 Task: Look for space in Shumerlya, Russia from 10th September, 2023 to 16th September, 2023 for 4 adults in price range Rs.10000 to Rs.14000. Place can be private room with 4 bedrooms having 4 beds and 4 bathrooms. Property type can be house, flat, guest house. Amenities needed are: wifi, TV, free parkinig on premises, gym, breakfast. Booking option can be shelf check-in. Required host language is English.
Action: Mouse pressed left at (468, 116)
Screenshot: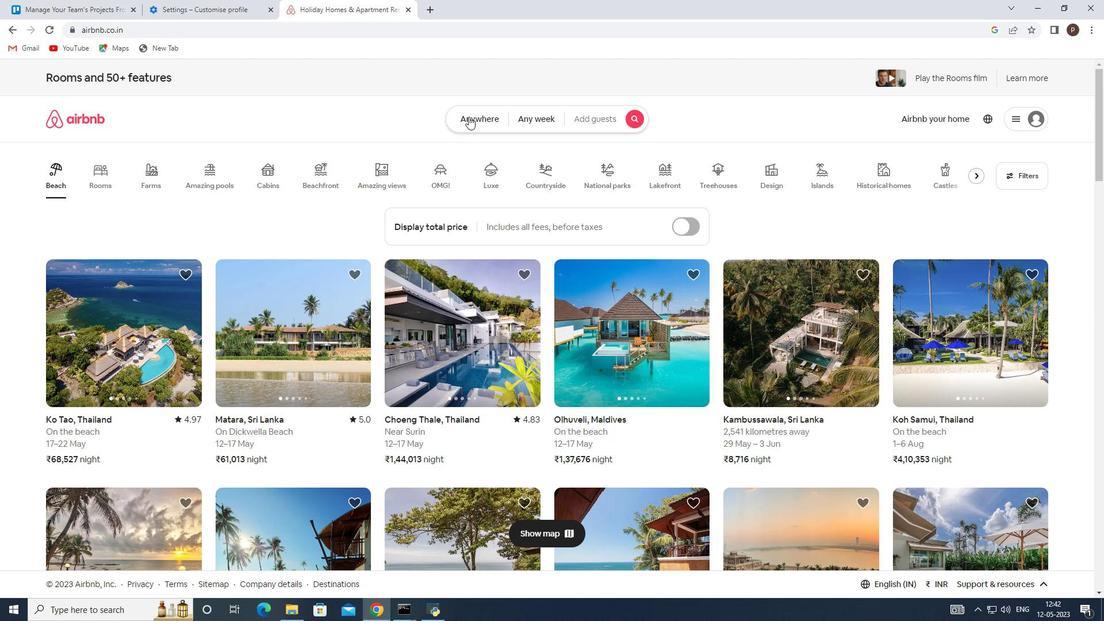 
Action: Mouse moved to (348, 163)
Screenshot: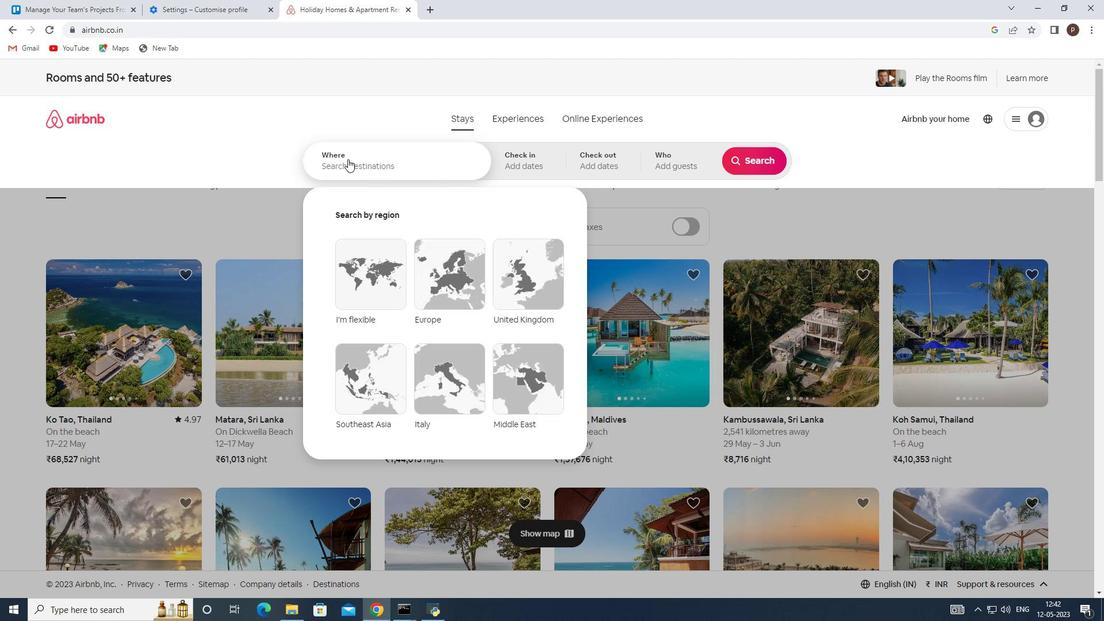 
Action: Mouse pressed left at (348, 163)
Screenshot: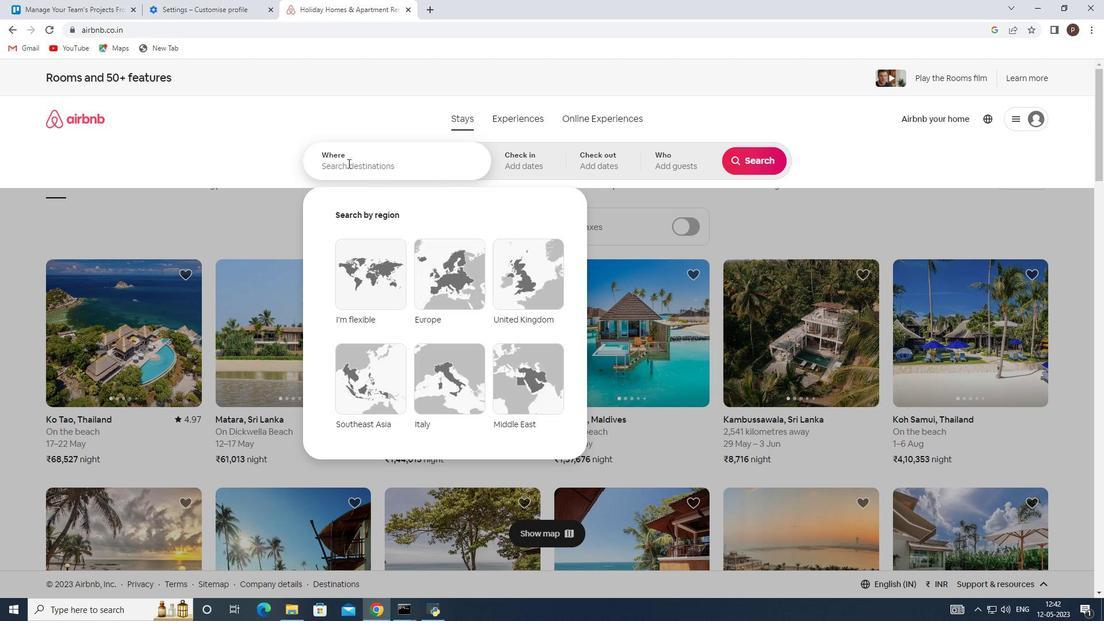 
Action: Mouse moved to (348, 163)
Screenshot: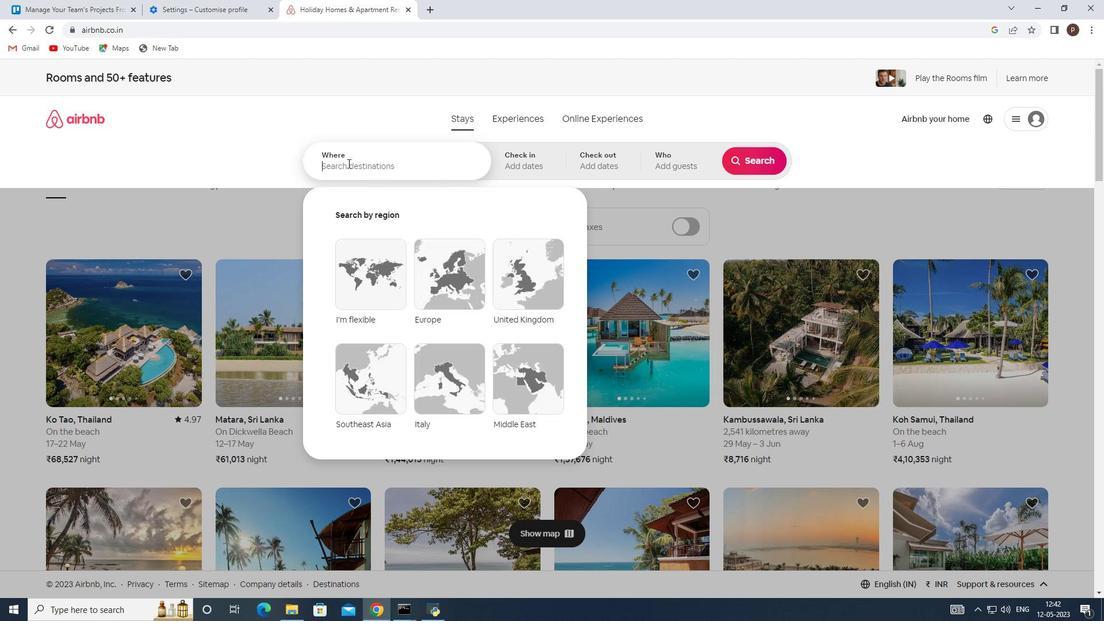 
Action: Key pressed <Key.caps_lock>S<Key.caps_lock>humerlya,<Key.space><Key.caps_lock>R<Key.caps_lock>ussia<Key.enter>
Screenshot: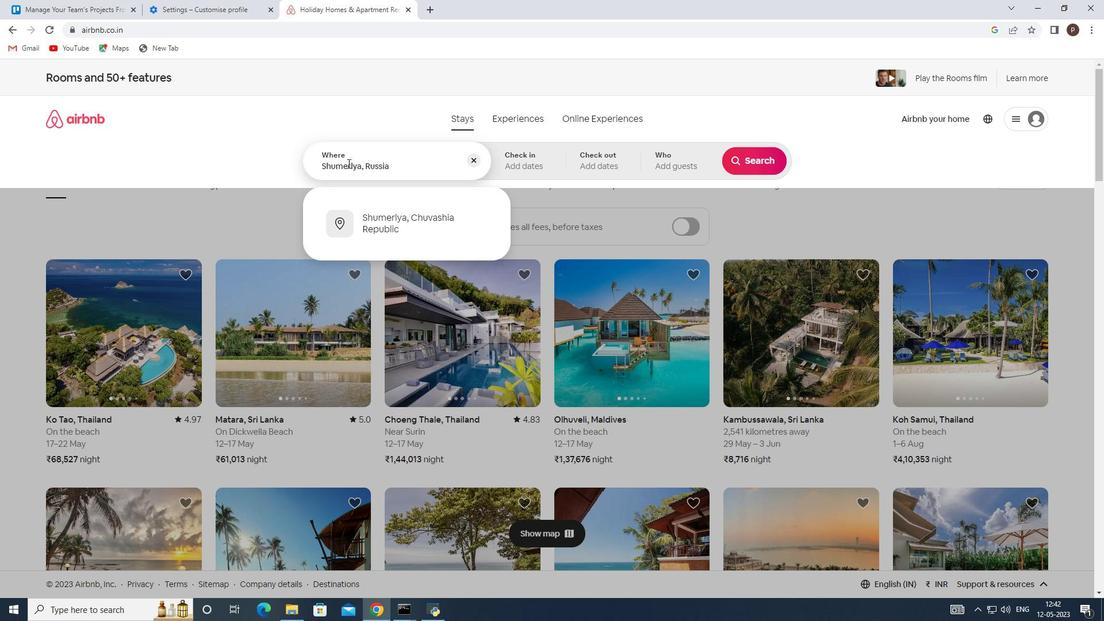 
Action: Mouse moved to (751, 256)
Screenshot: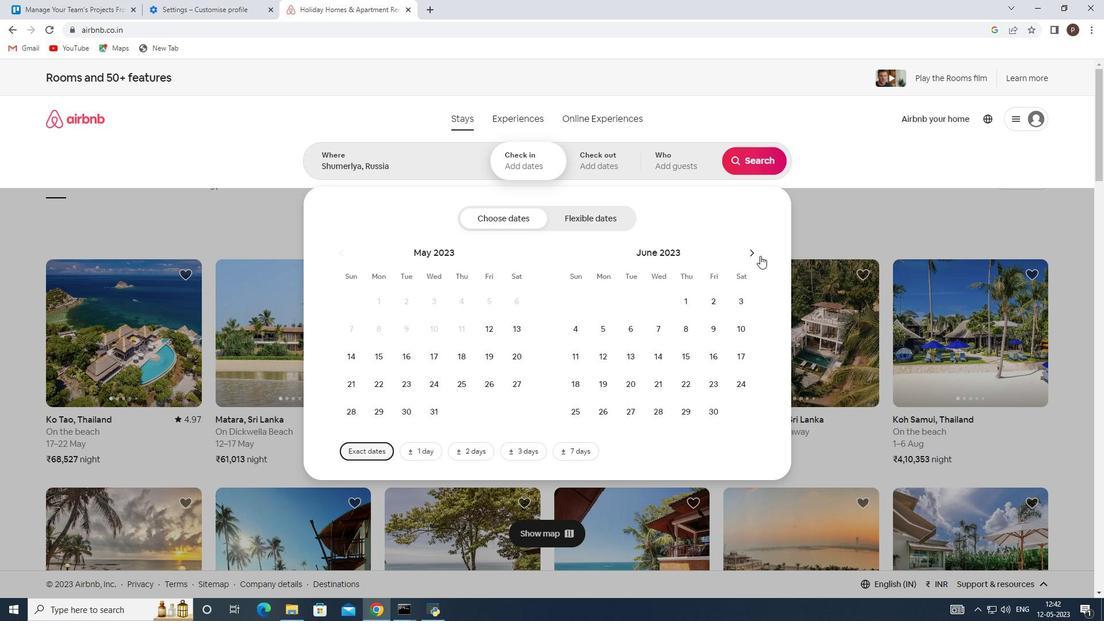 
Action: Mouse pressed left at (751, 256)
Screenshot: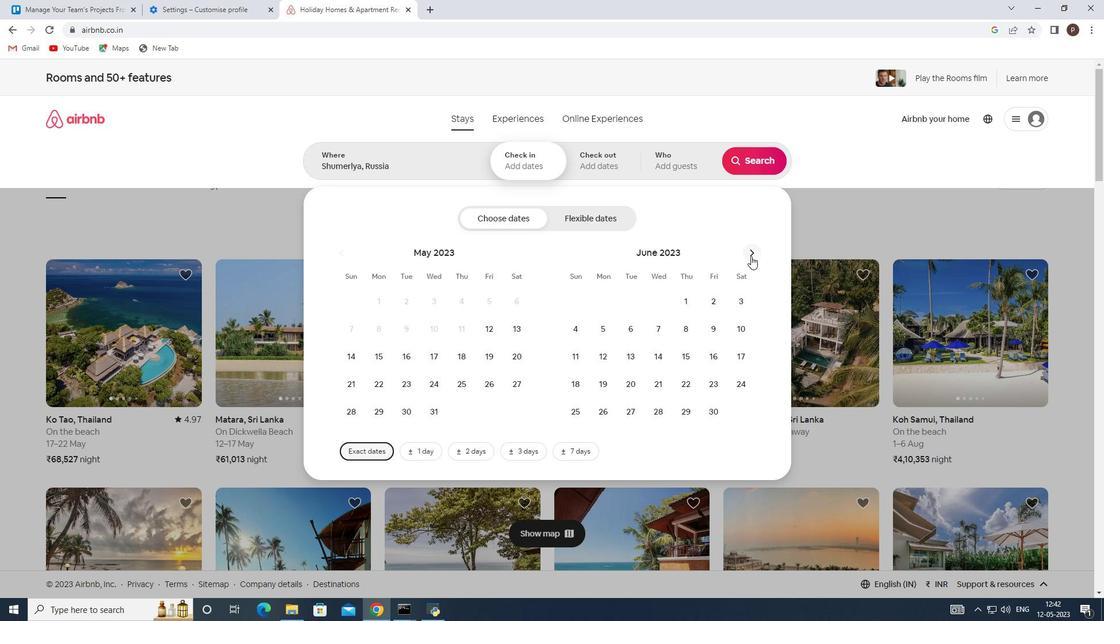 
Action: Mouse pressed left at (751, 256)
Screenshot: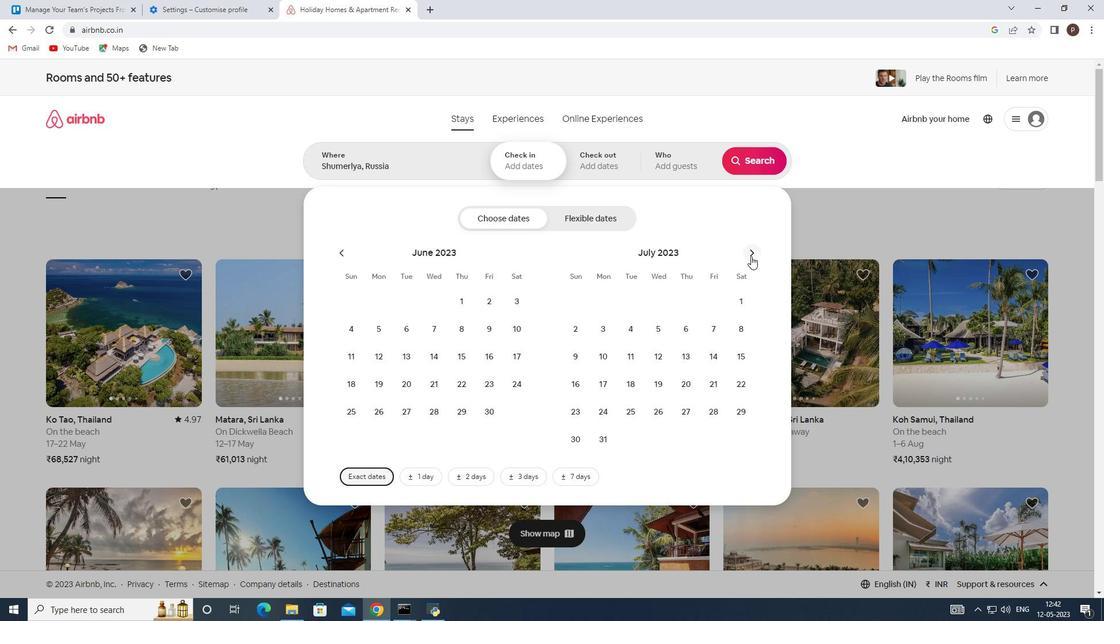 
Action: Mouse pressed left at (751, 256)
Screenshot: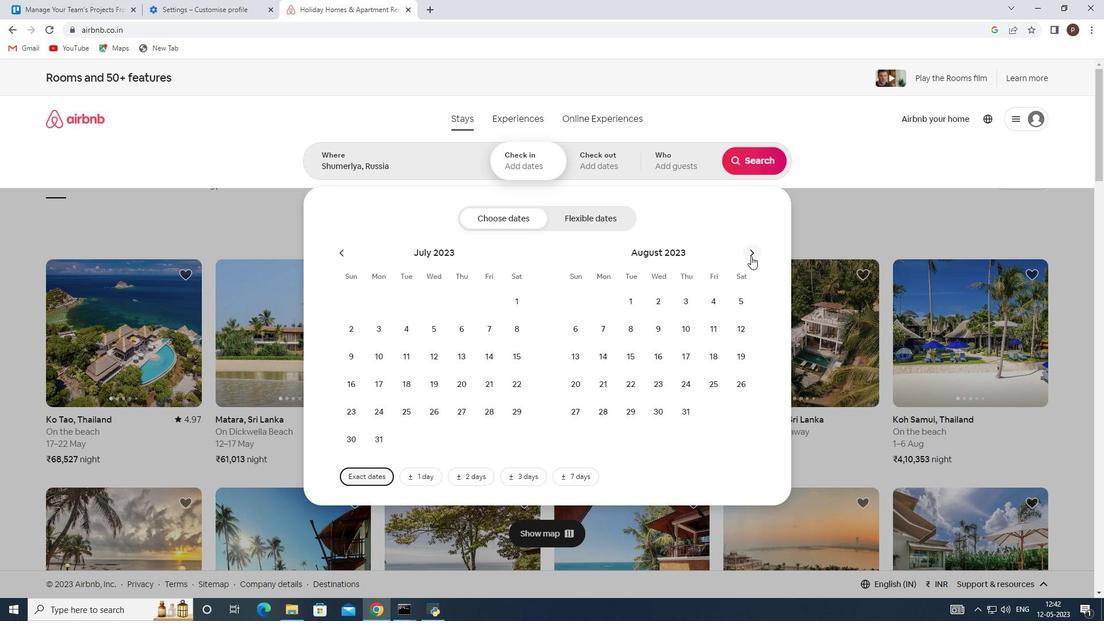 
Action: Mouse moved to (576, 354)
Screenshot: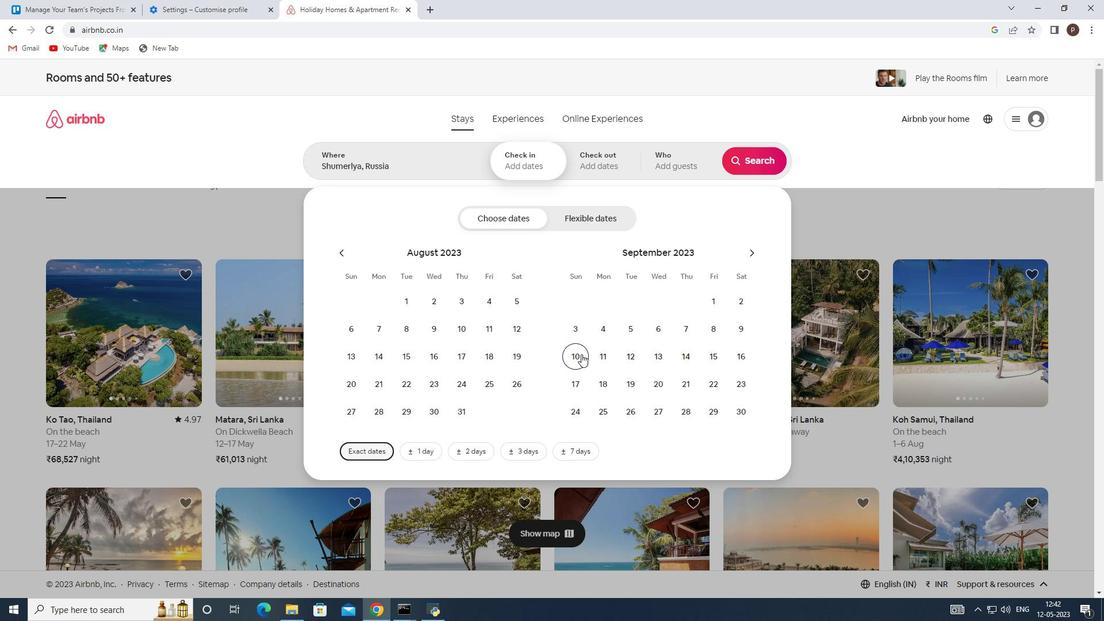 
Action: Mouse pressed left at (576, 354)
Screenshot: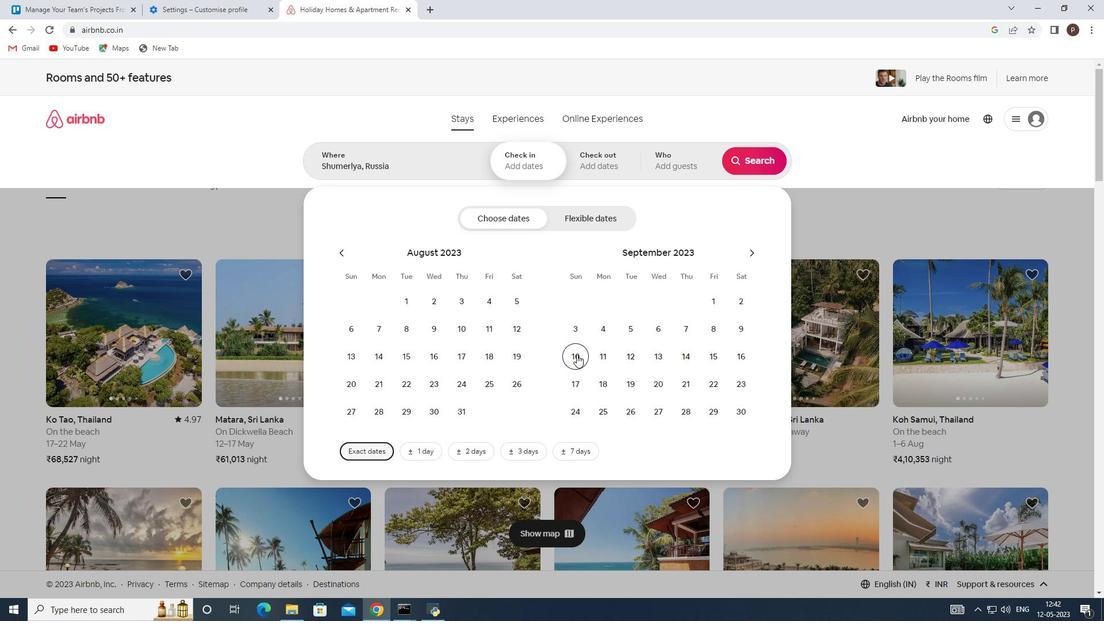 
Action: Mouse moved to (744, 355)
Screenshot: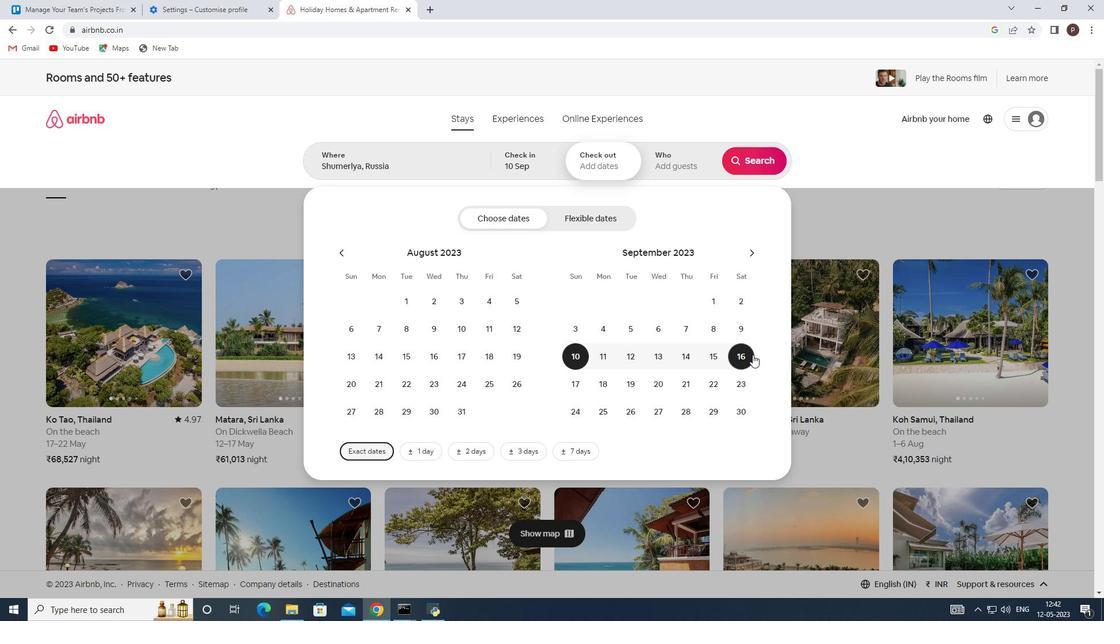 
Action: Mouse pressed left at (744, 355)
Screenshot: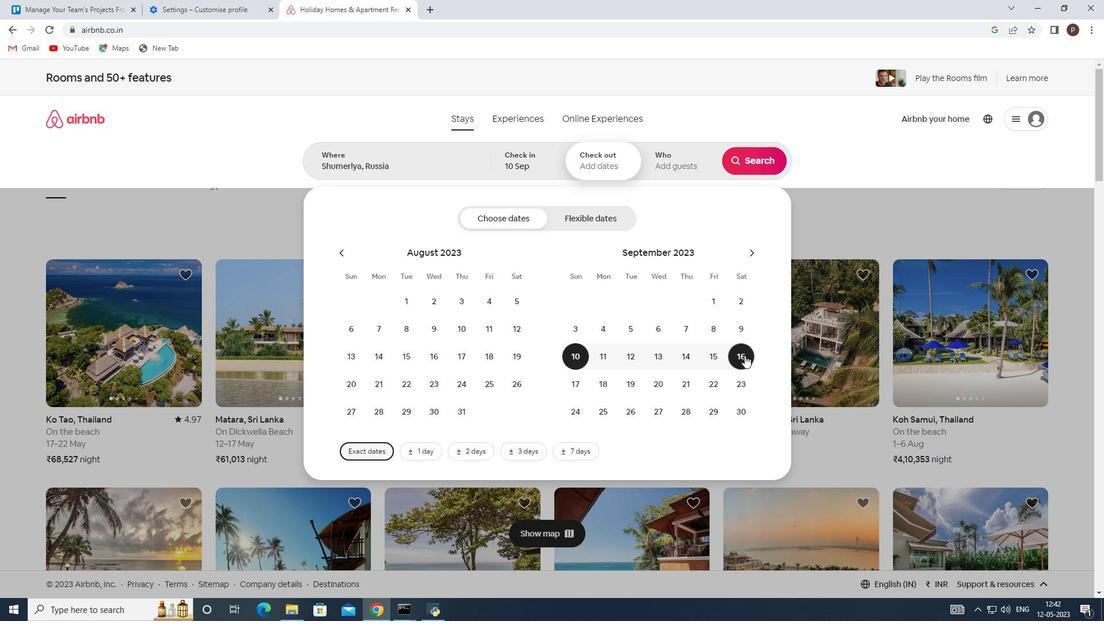 
Action: Mouse moved to (681, 157)
Screenshot: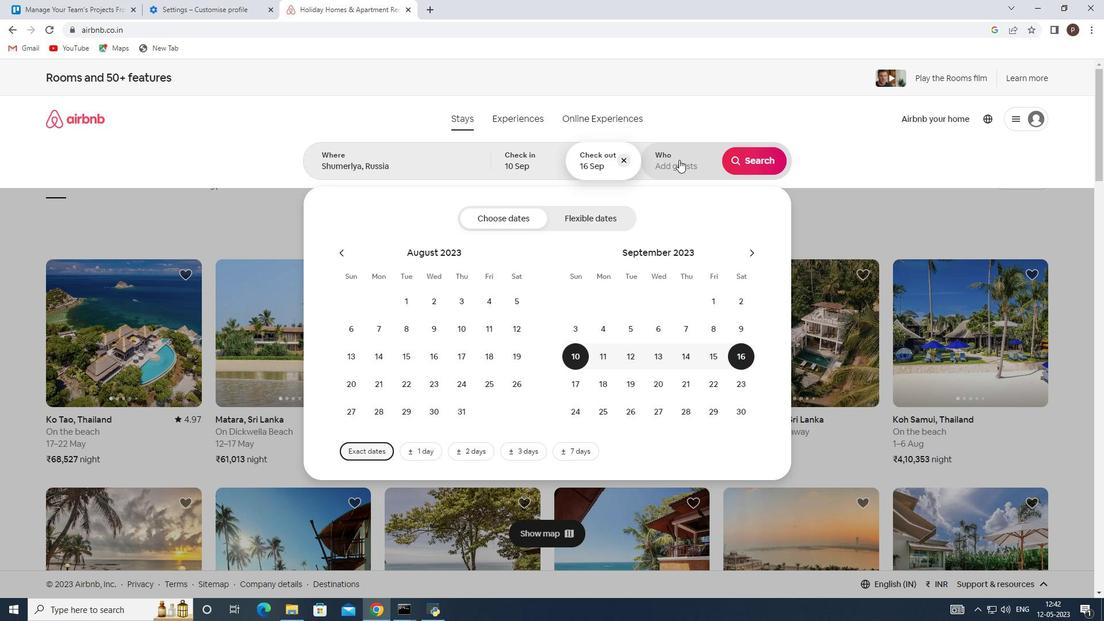 
Action: Mouse pressed left at (681, 157)
Screenshot: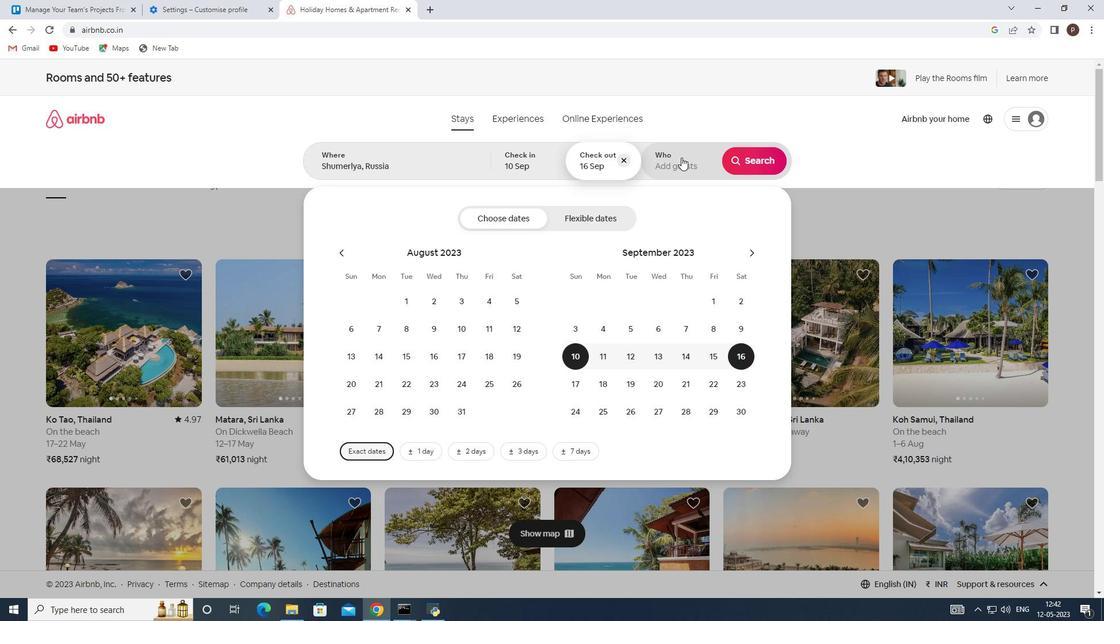 
Action: Mouse moved to (757, 219)
Screenshot: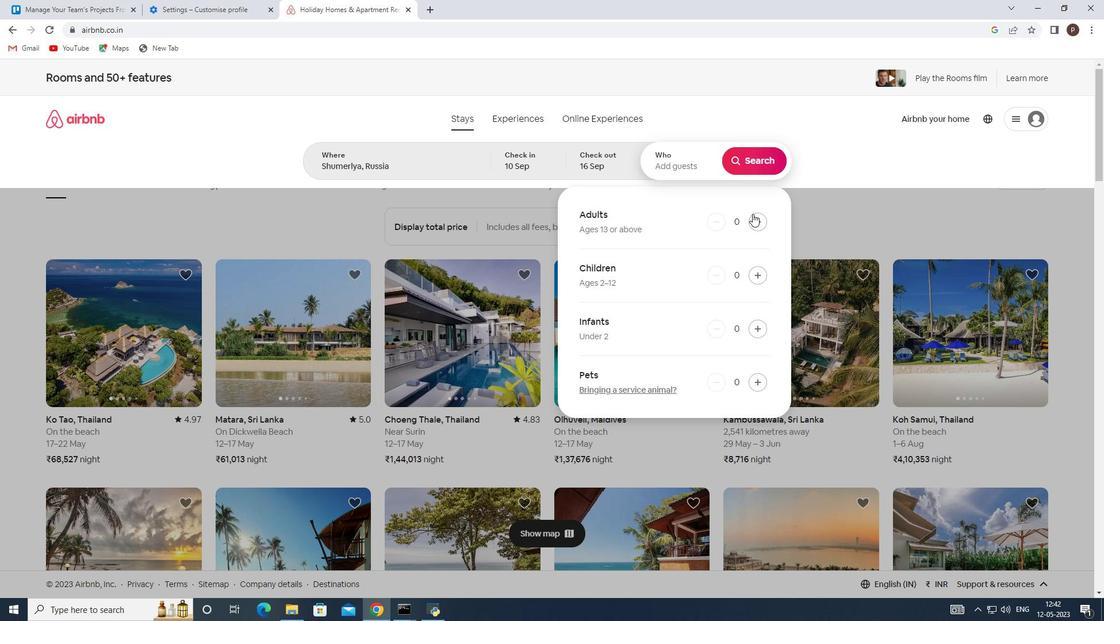 
Action: Mouse pressed left at (757, 219)
Screenshot: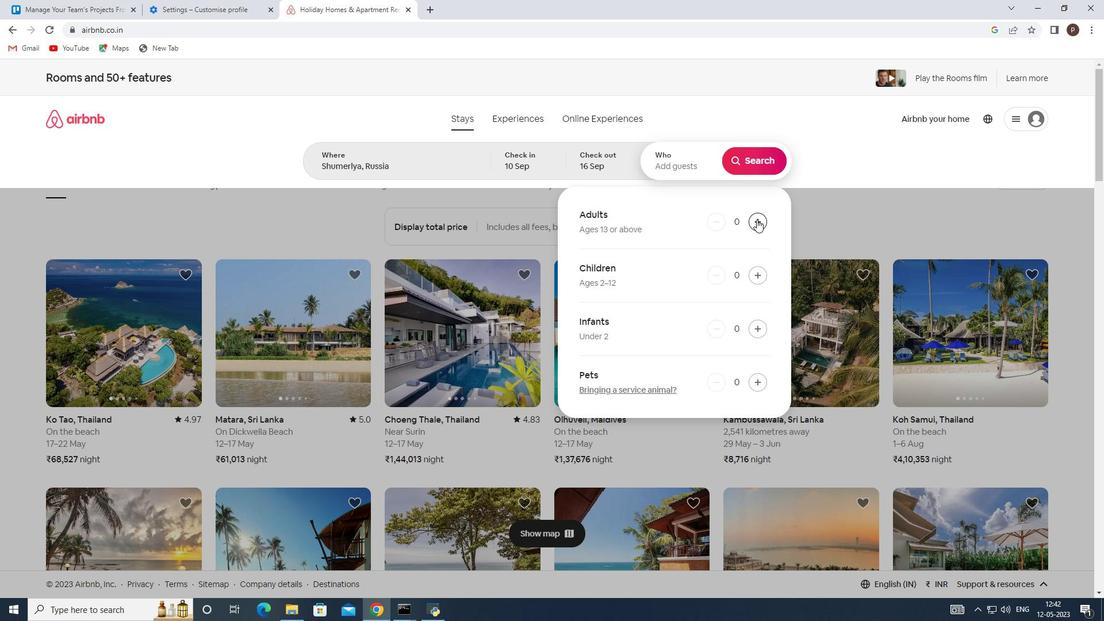 
Action: Mouse pressed left at (757, 219)
Screenshot: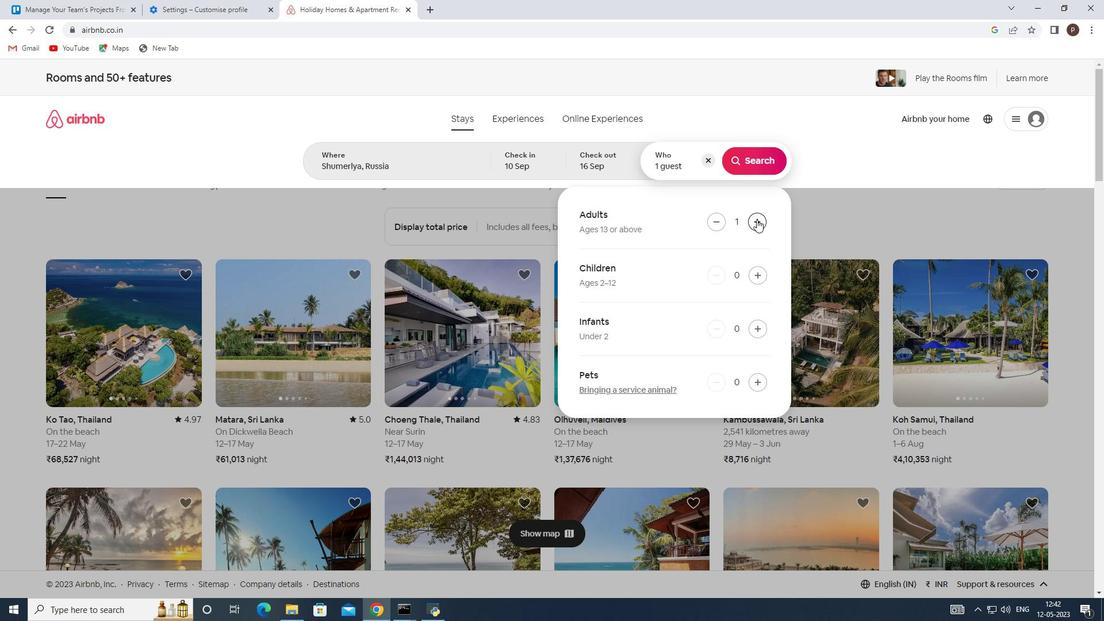 
Action: Mouse pressed left at (757, 219)
Screenshot: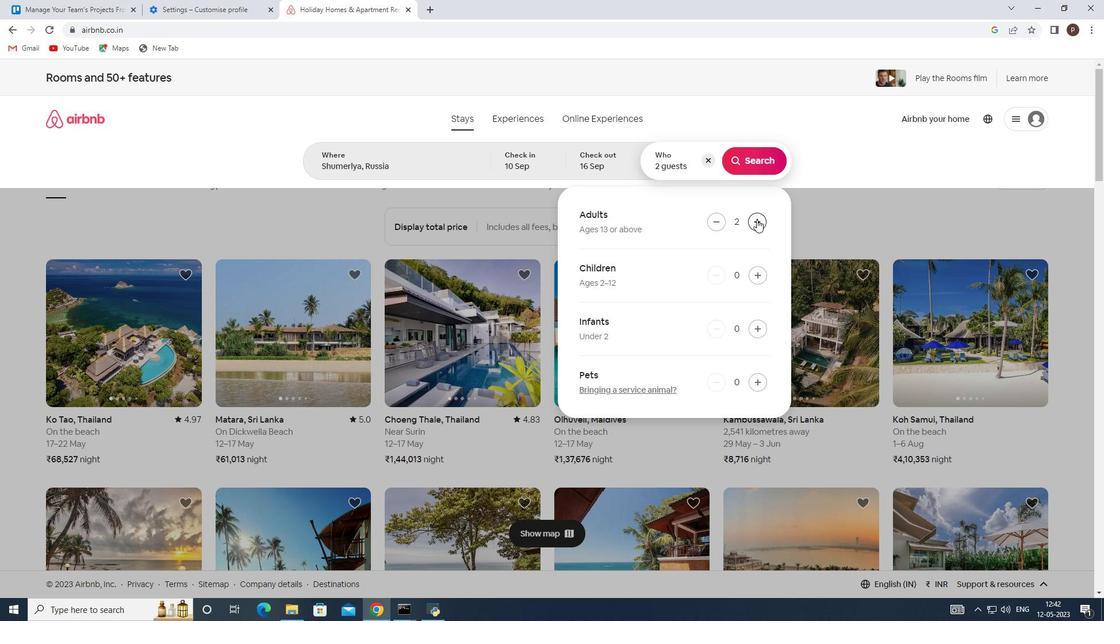 
Action: Mouse pressed left at (757, 219)
Screenshot: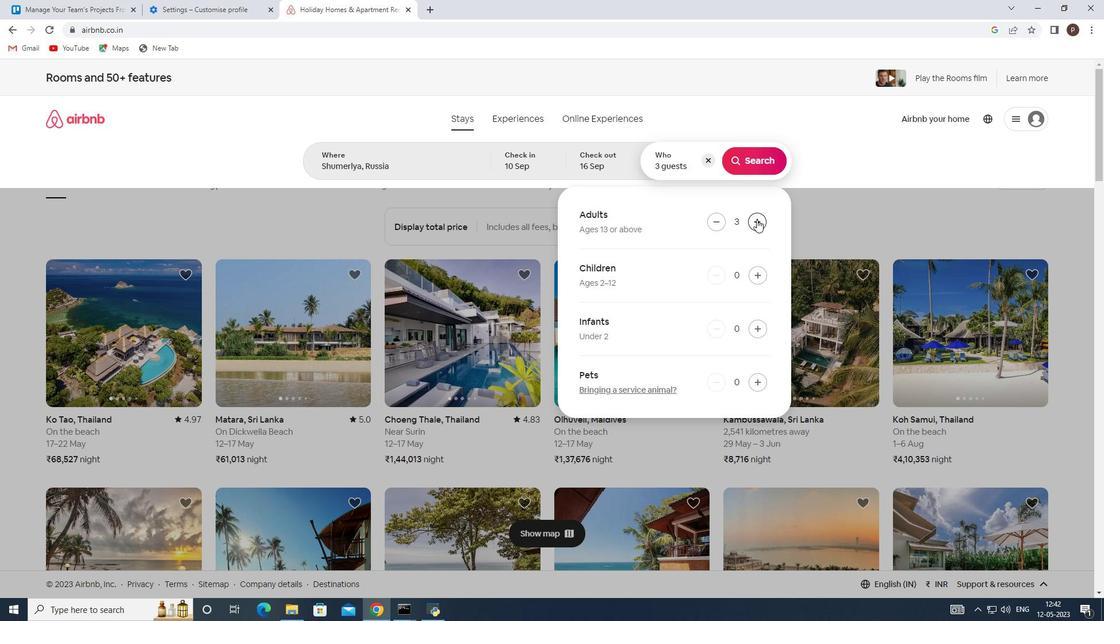 
Action: Mouse moved to (745, 162)
Screenshot: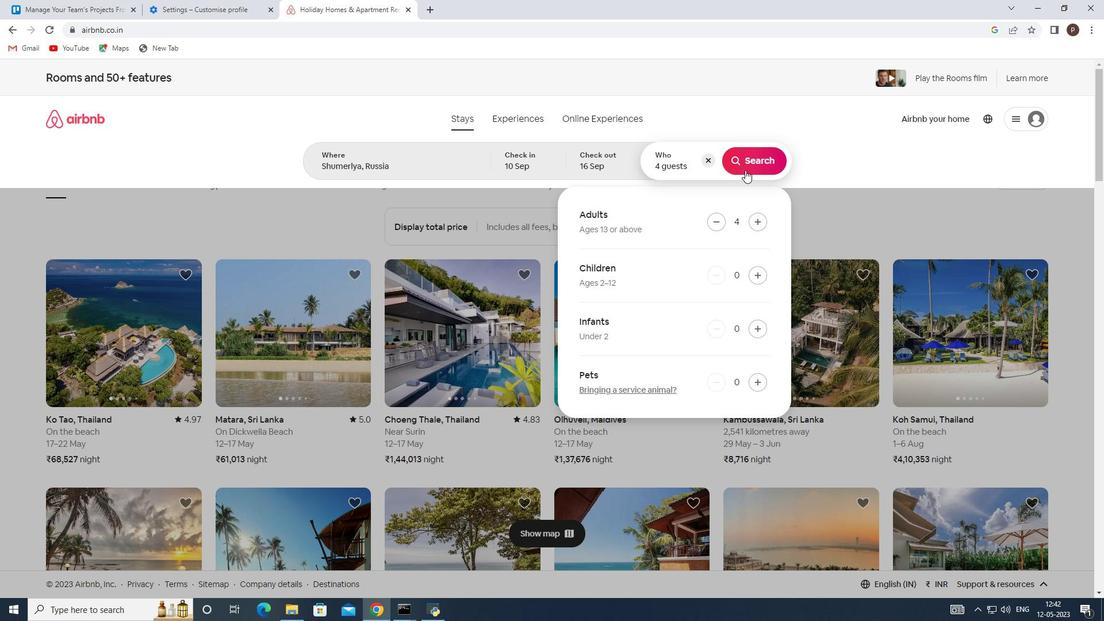 
Action: Mouse pressed left at (745, 162)
Screenshot: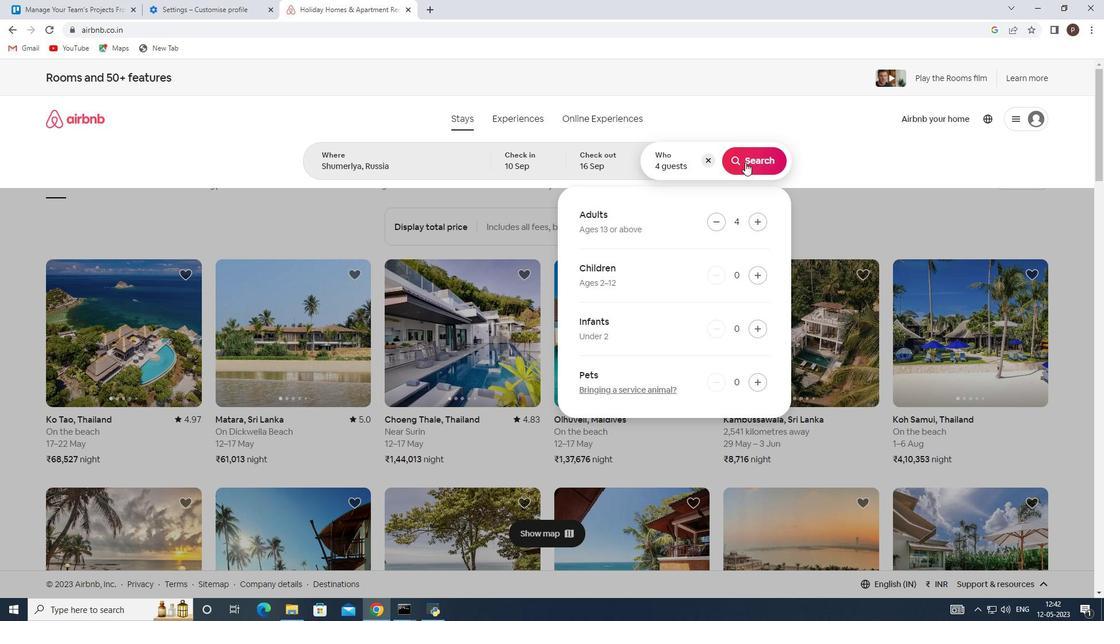 
Action: Mouse moved to (1038, 128)
Screenshot: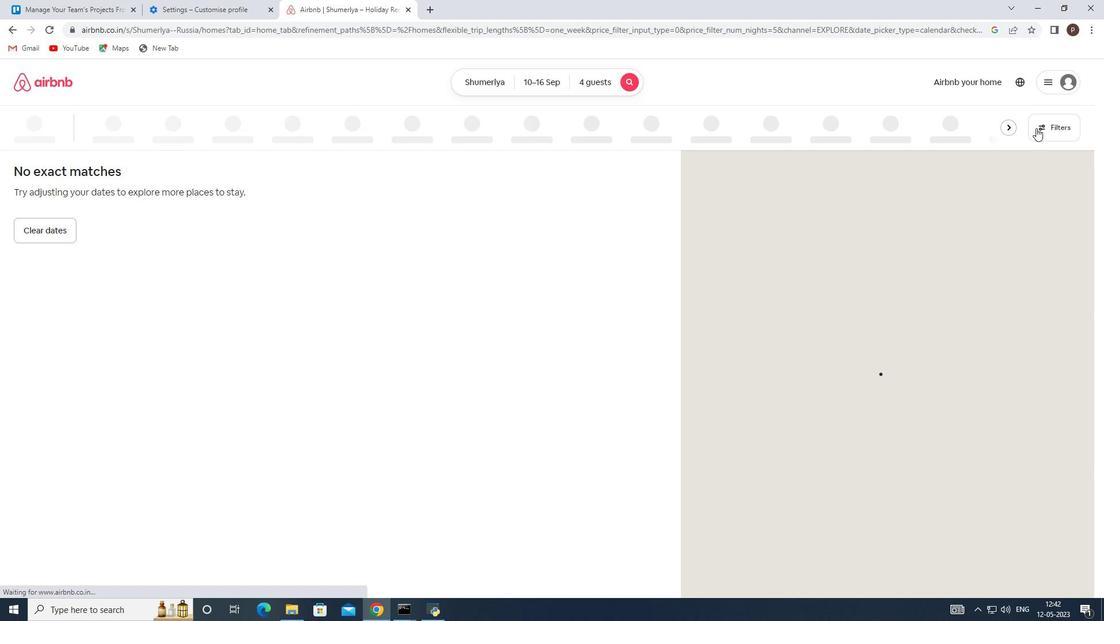 
Action: Mouse pressed left at (1038, 128)
Screenshot: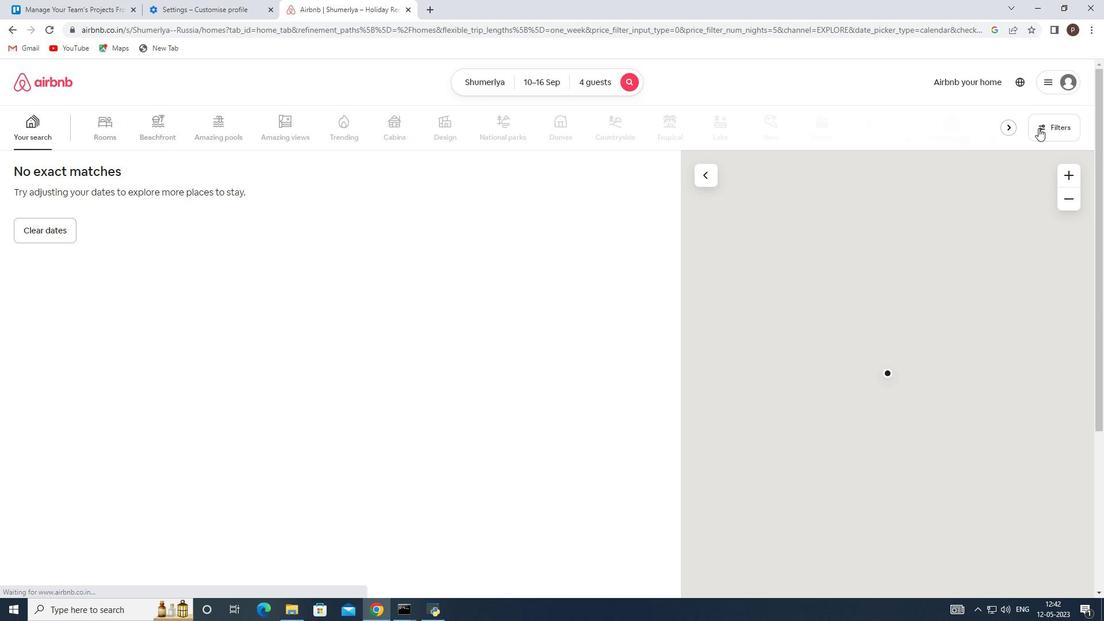 
Action: Mouse moved to (382, 410)
Screenshot: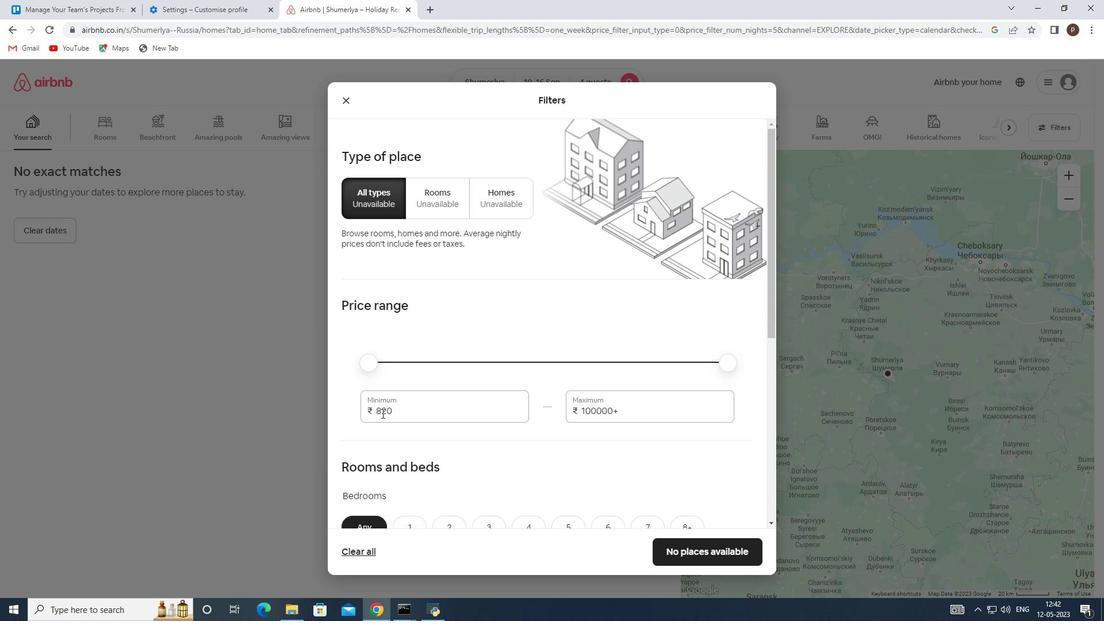 
Action: Mouse pressed left at (382, 410)
Screenshot: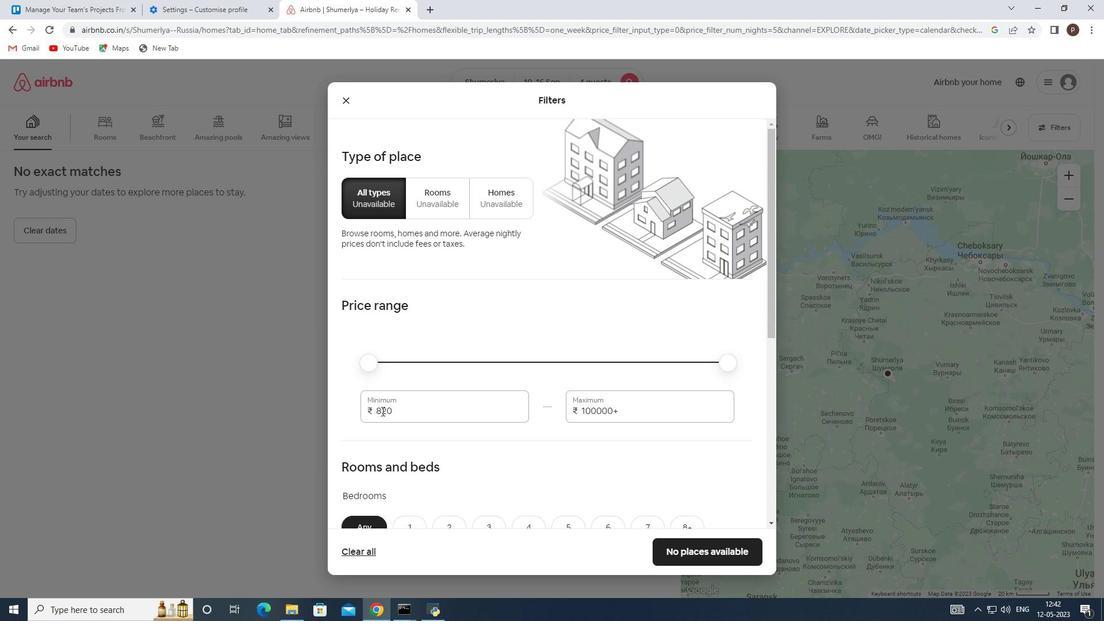 
Action: Mouse pressed left at (382, 410)
Screenshot: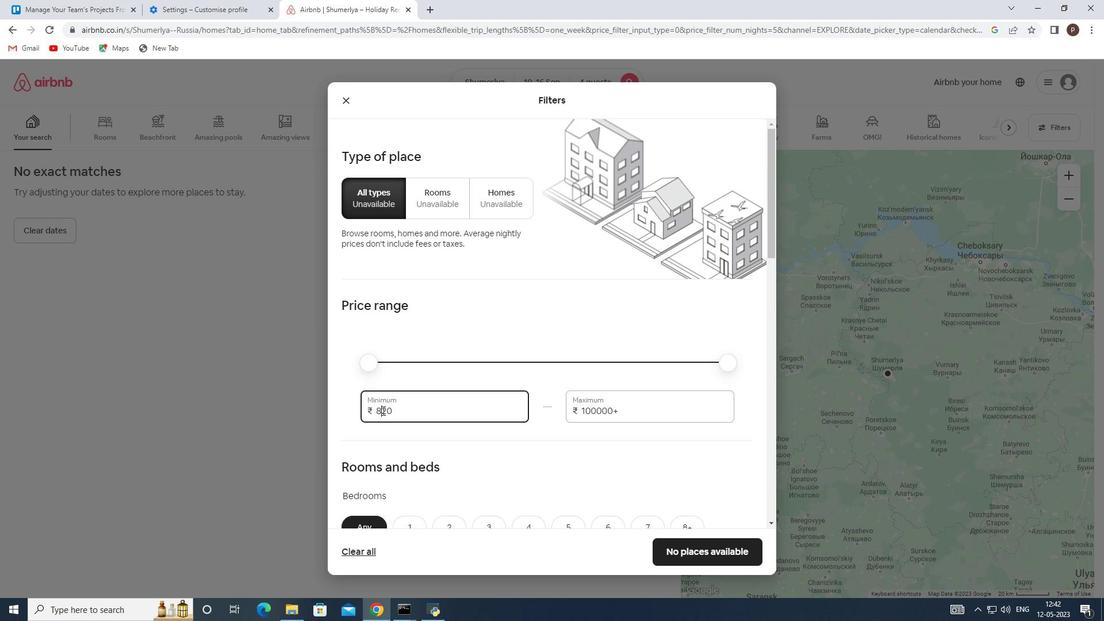 
Action: Key pressed 10000<Key.tab>14000
Screenshot: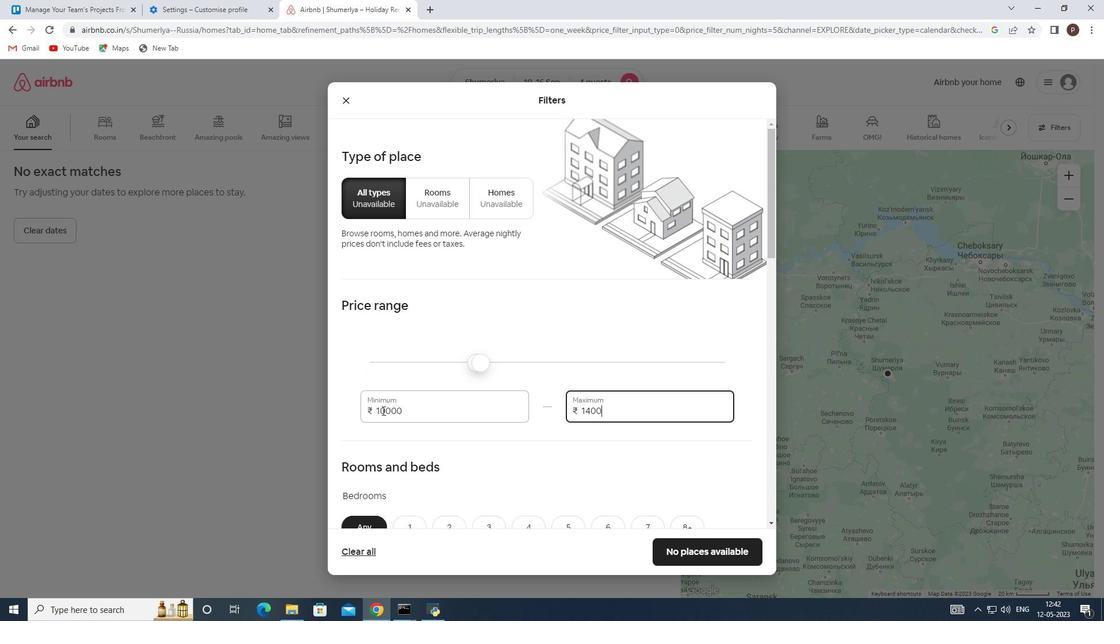 
Action: Mouse moved to (392, 429)
Screenshot: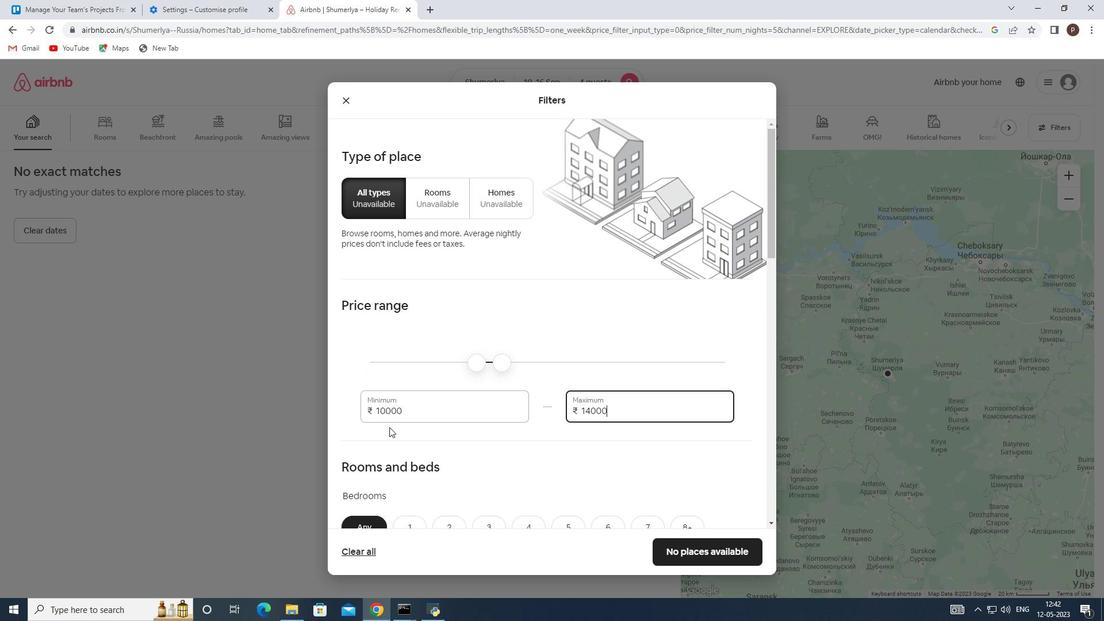 
Action: Mouse scrolled (392, 429) with delta (0, 0)
Screenshot: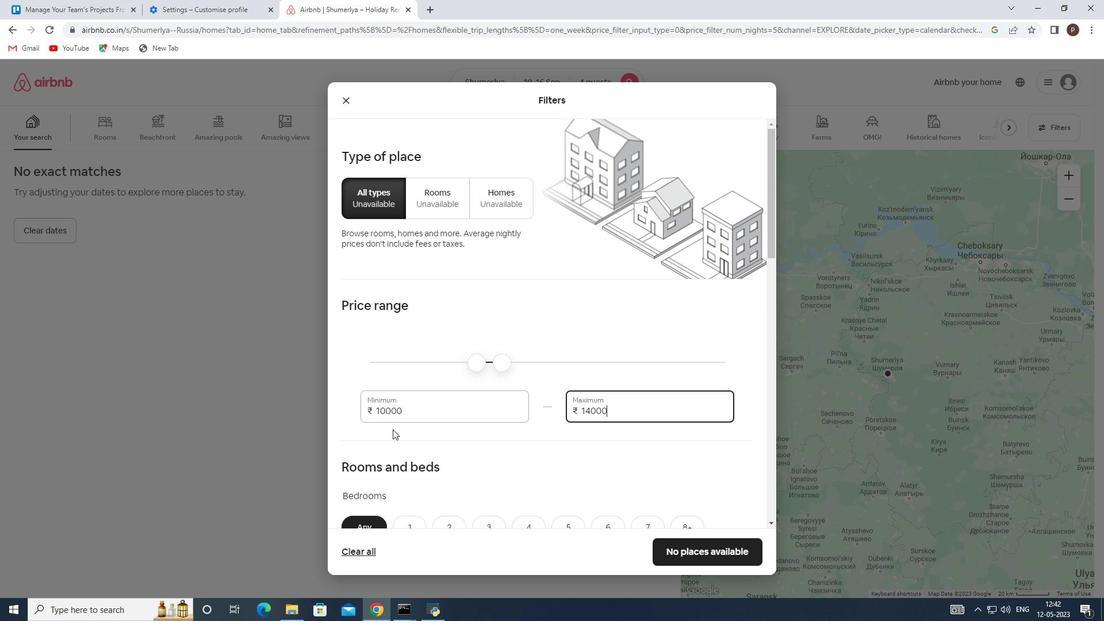 
Action: Mouse moved to (393, 429)
Screenshot: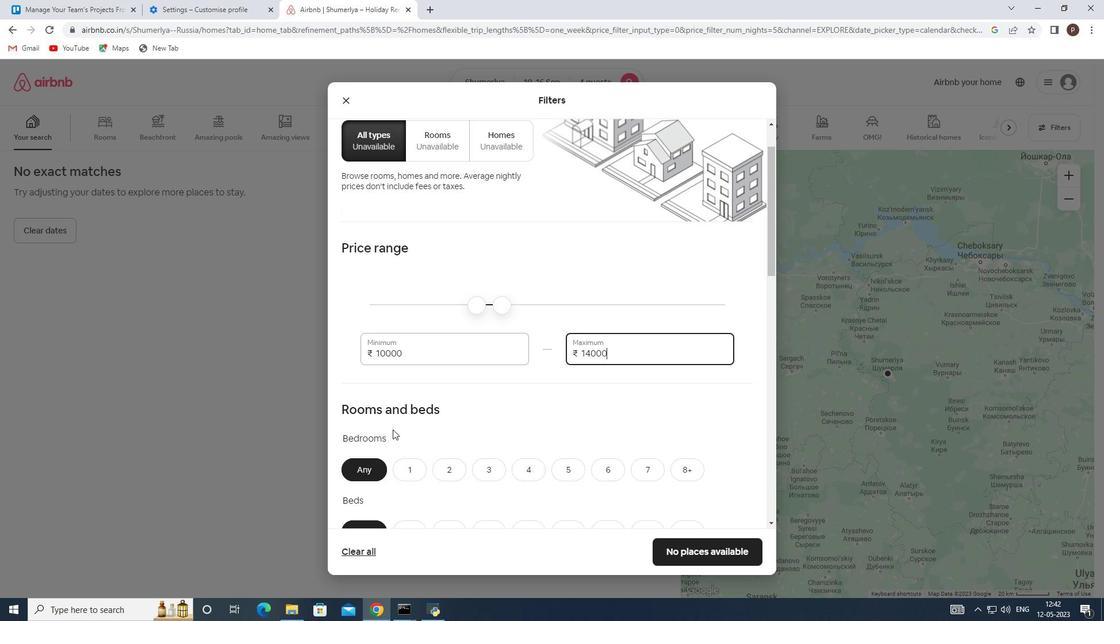 
Action: Mouse scrolled (393, 429) with delta (0, 0)
Screenshot: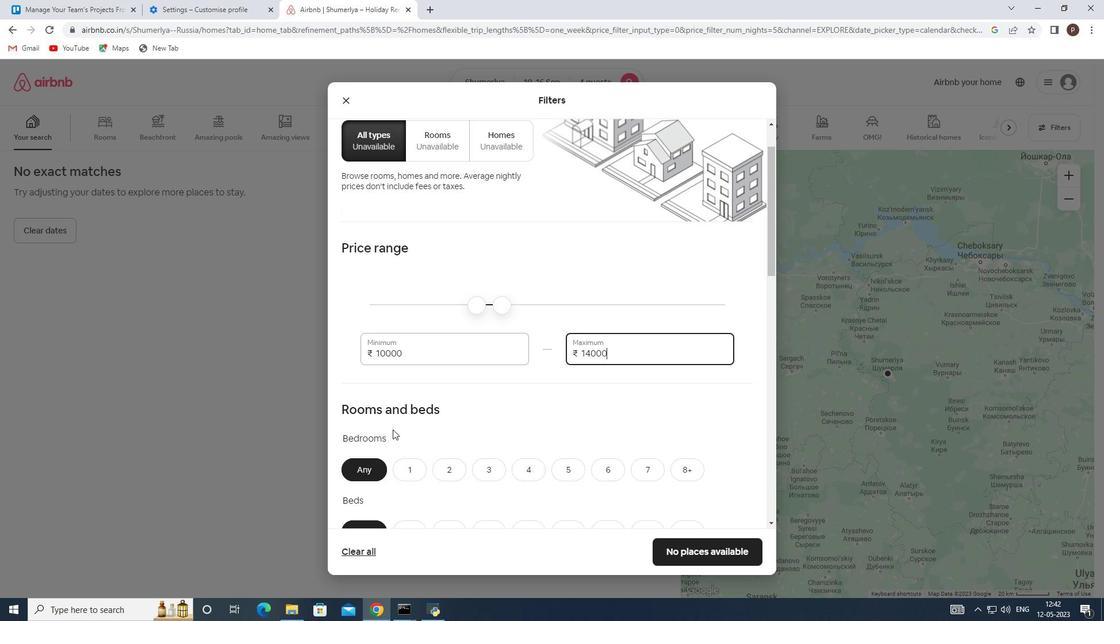 
Action: Mouse moved to (394, 429)
Screenshot: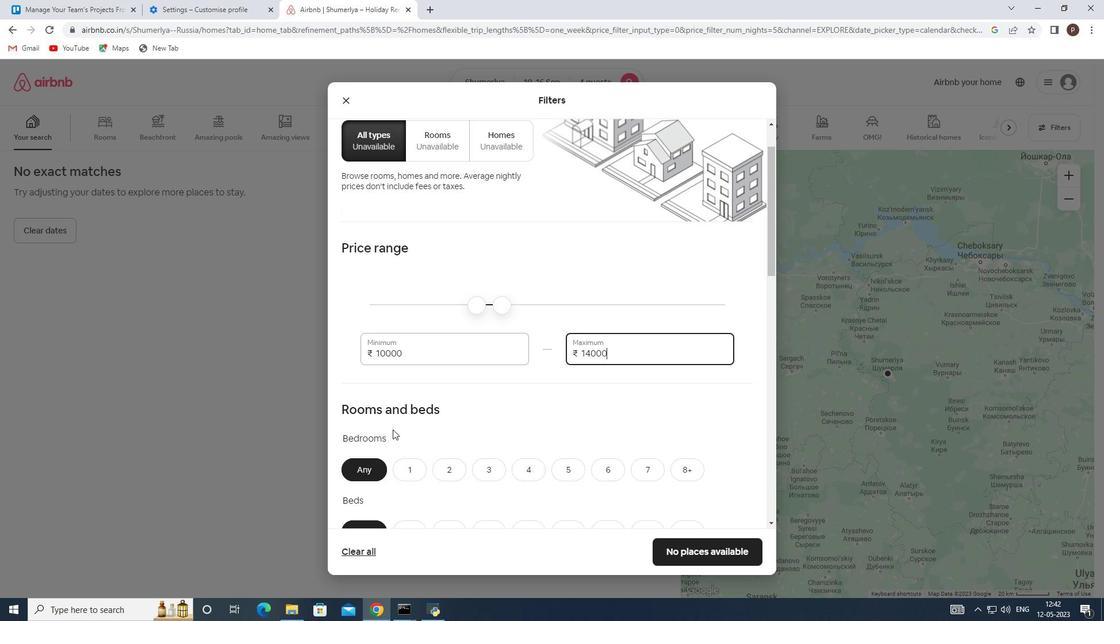 
Action: Mouse scrolled (394, 429) with delta (0, 0)
Screenshot: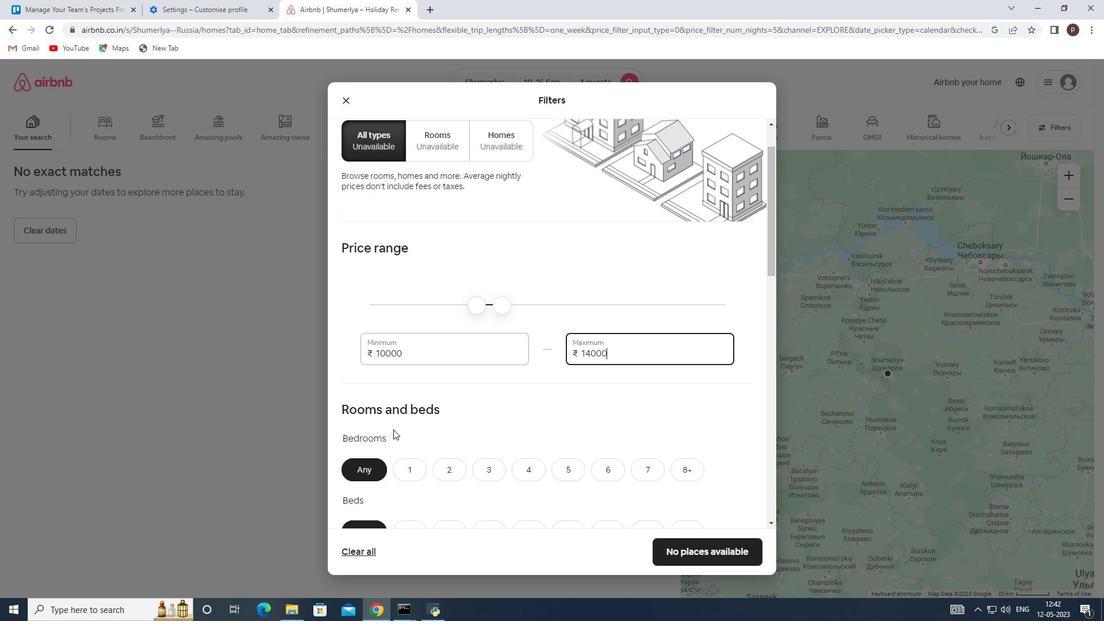 
Action: Mouse moved to (529, 350)
Screenshot: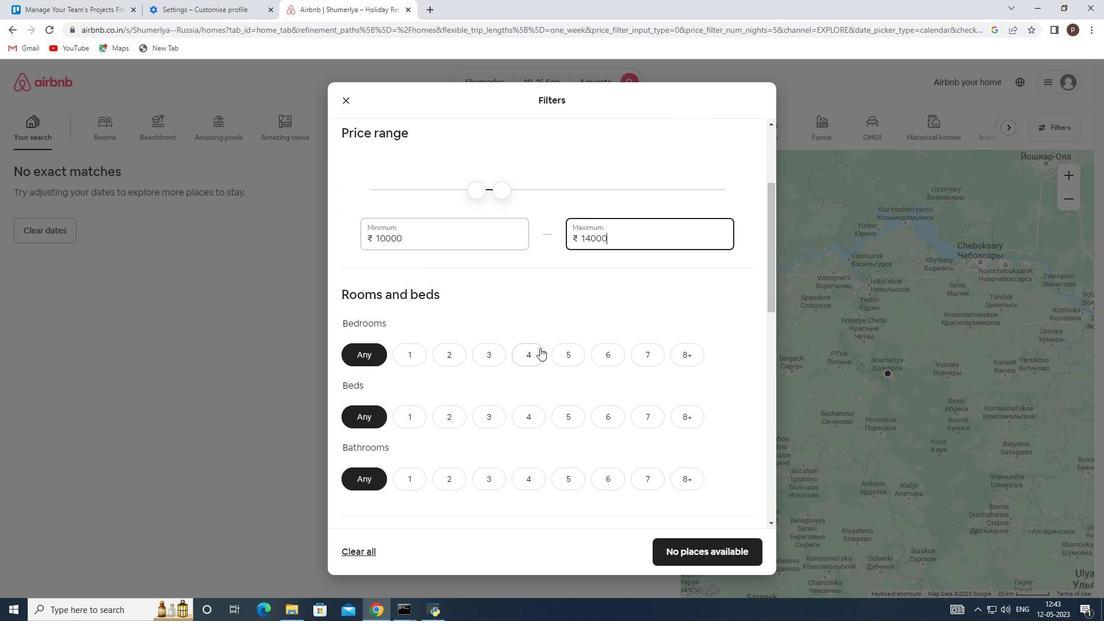 
Action: Mouse pressed left at (529, 350)
Screenshot: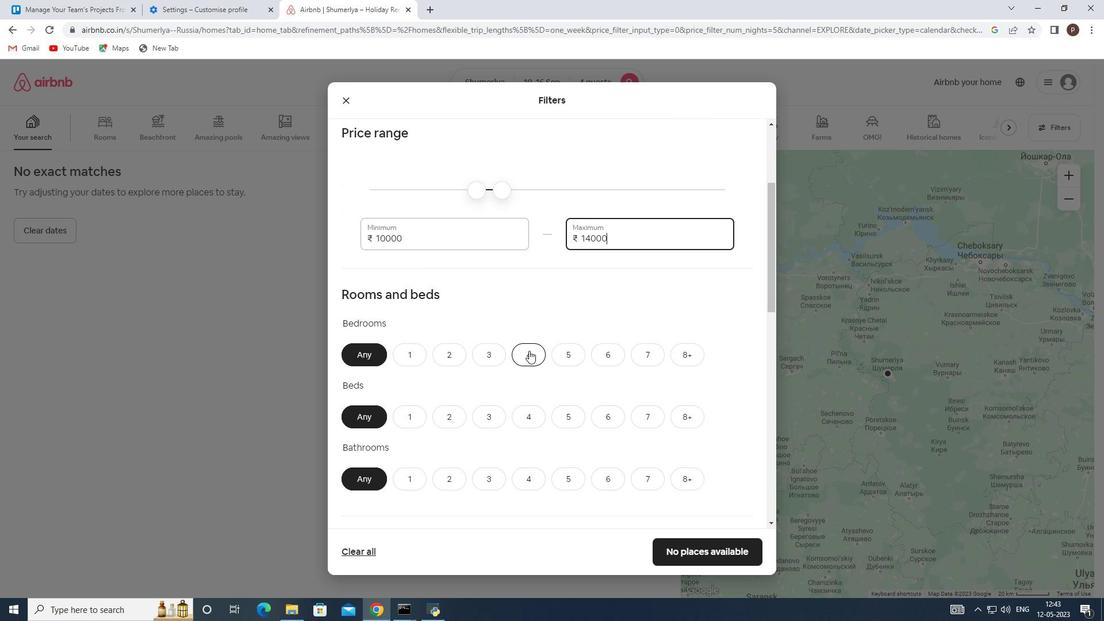 
Action: Mouse moved to (526, 411)
Screenshot: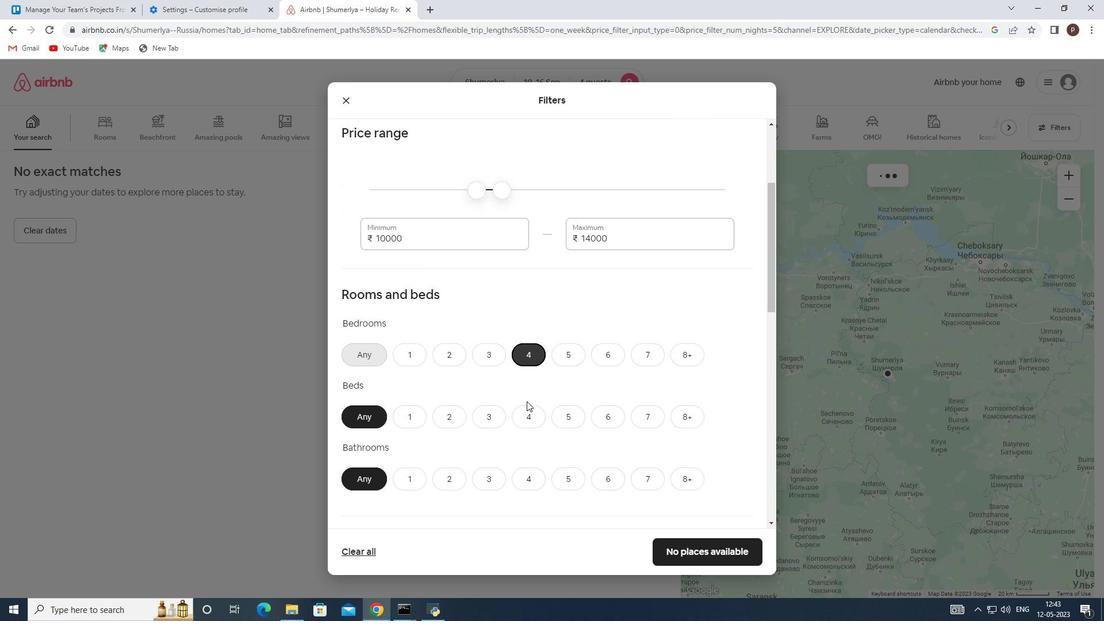 
Action: Mouse pressed left at (526, 411)
Screenshot: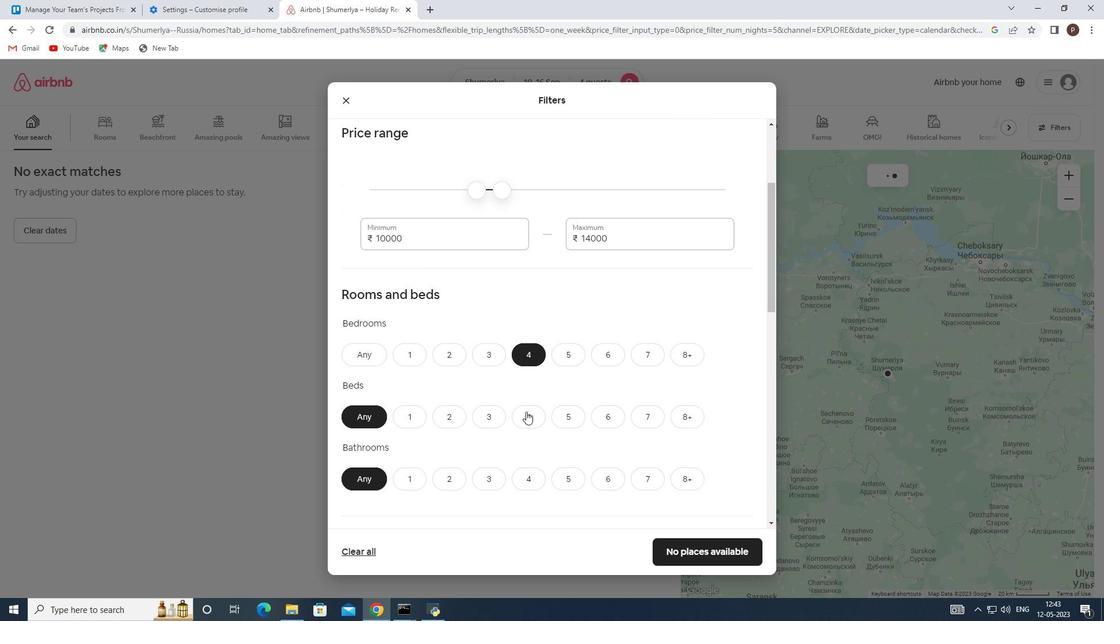 
Action: Mouse moved to (527, 475)
Screenshot: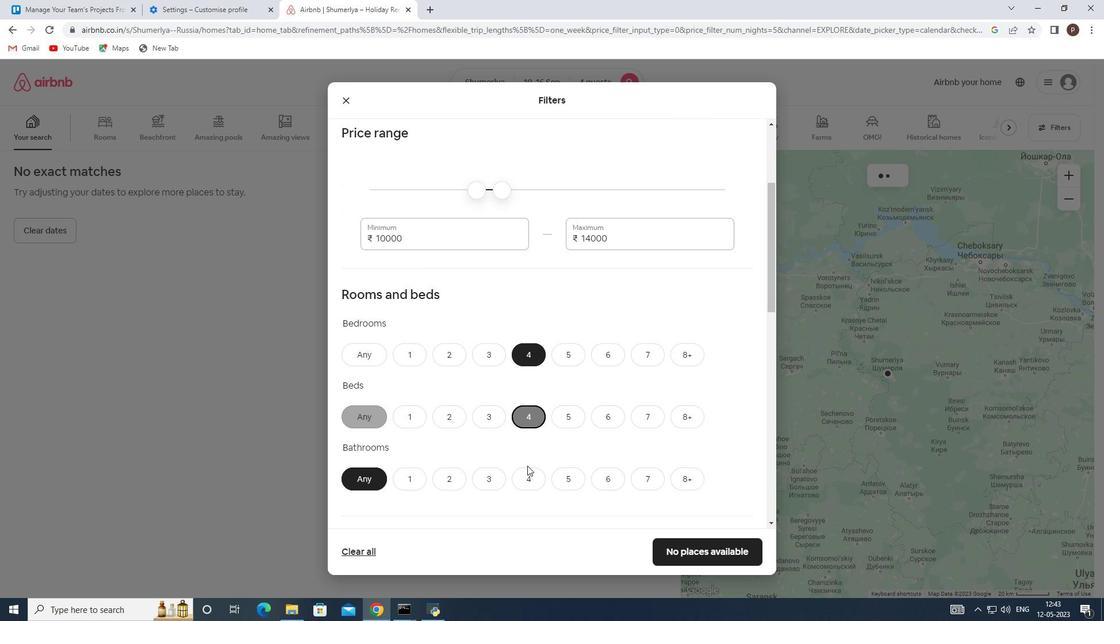 
Action: Mouse pressed left at (527, 475)
Screenshot: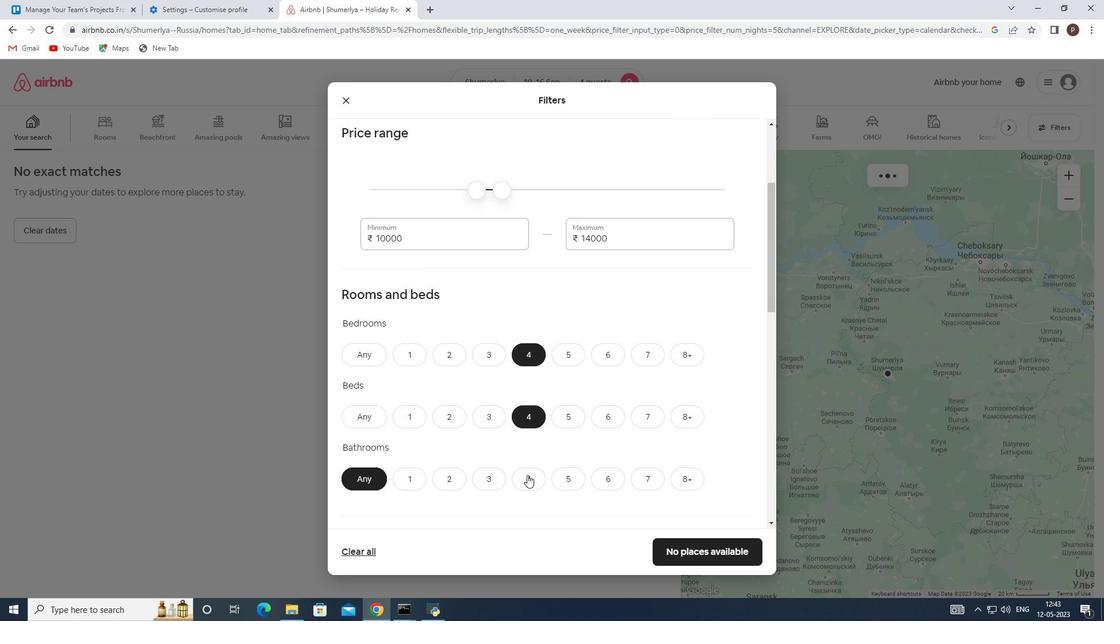 
Action: Mouse moved to (526, 461)
Screenshot: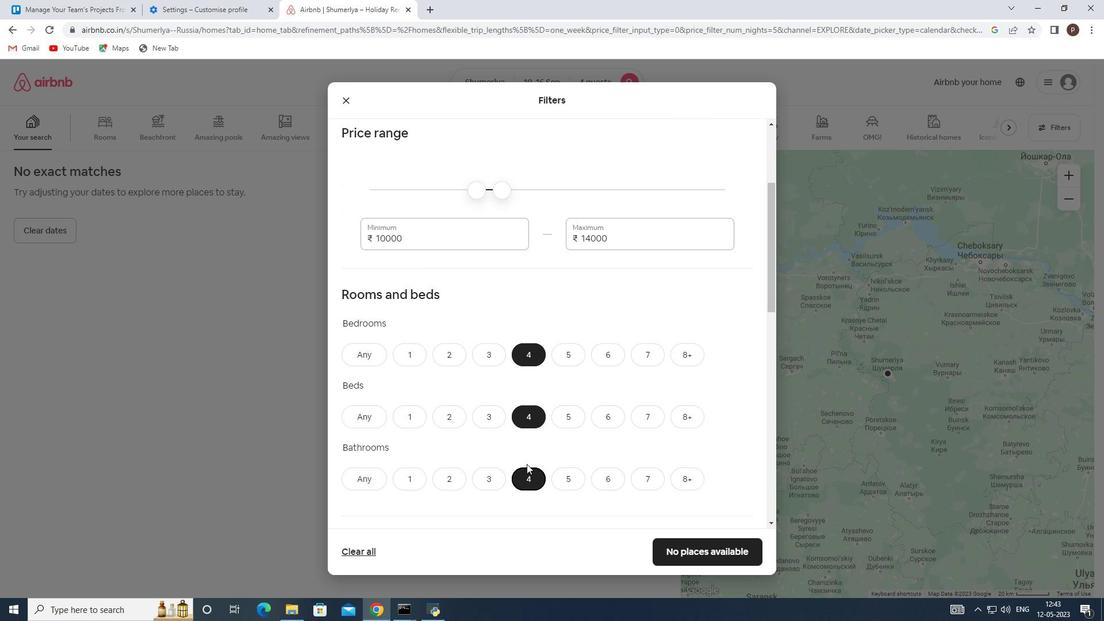 
Action: Mouse scrolled (526, 460) with delta (0, 0)
Screenshot: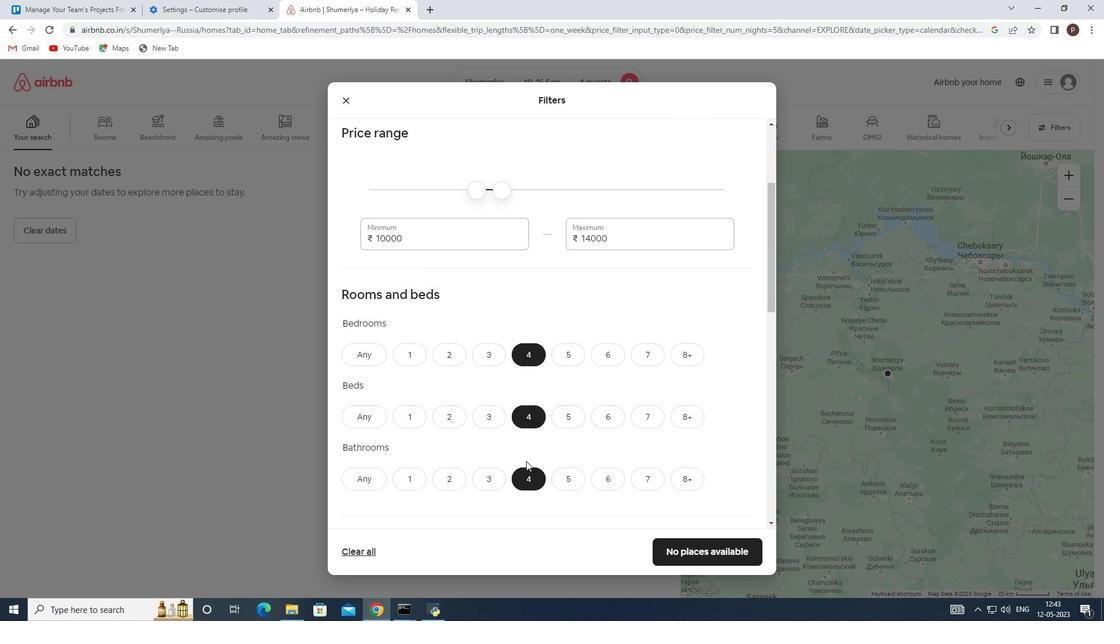 
Action: Mouse moved to (522, 424)
Screenshot: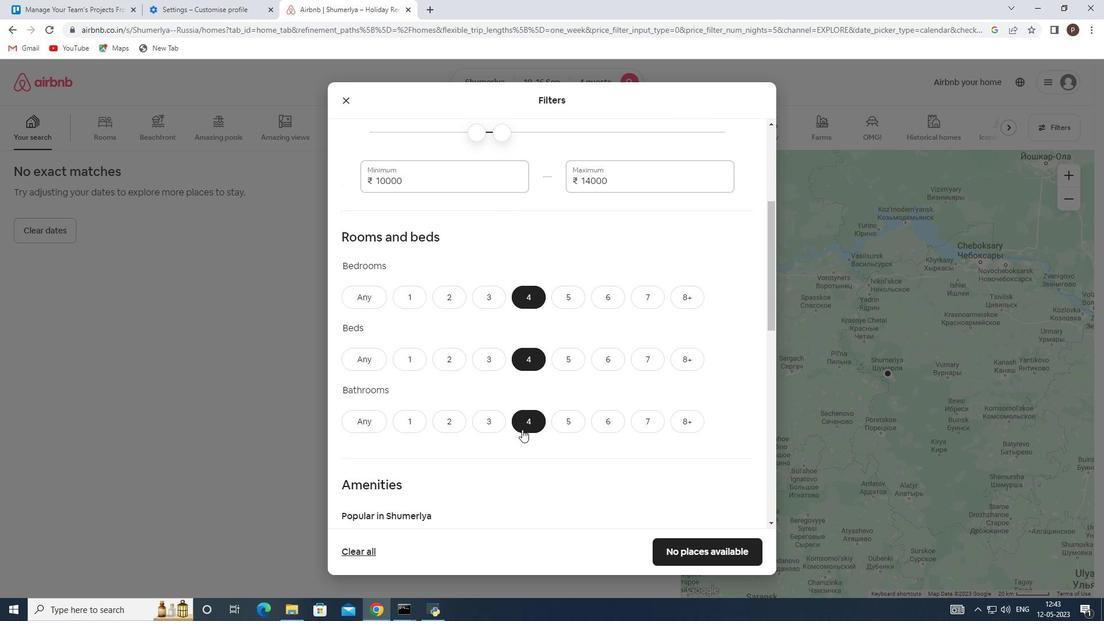 
Action: Mouse scrolled (522, 423) with delta (0, 0)
Screenshot: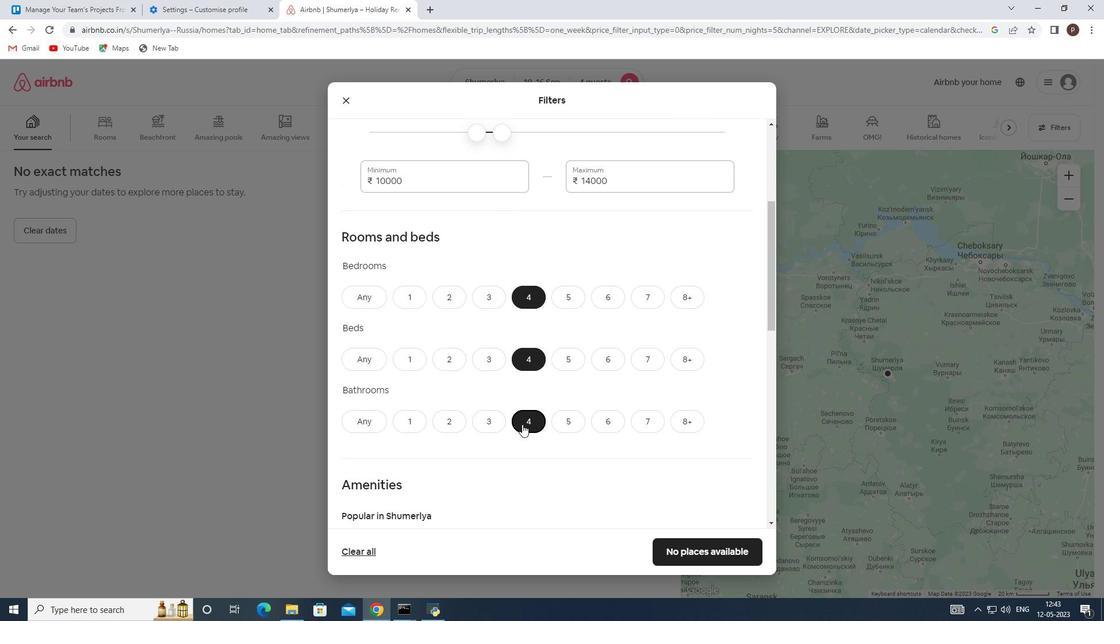 
Action: Mouse scrolled (522, 423) with delta (0, 0)
Screenshot: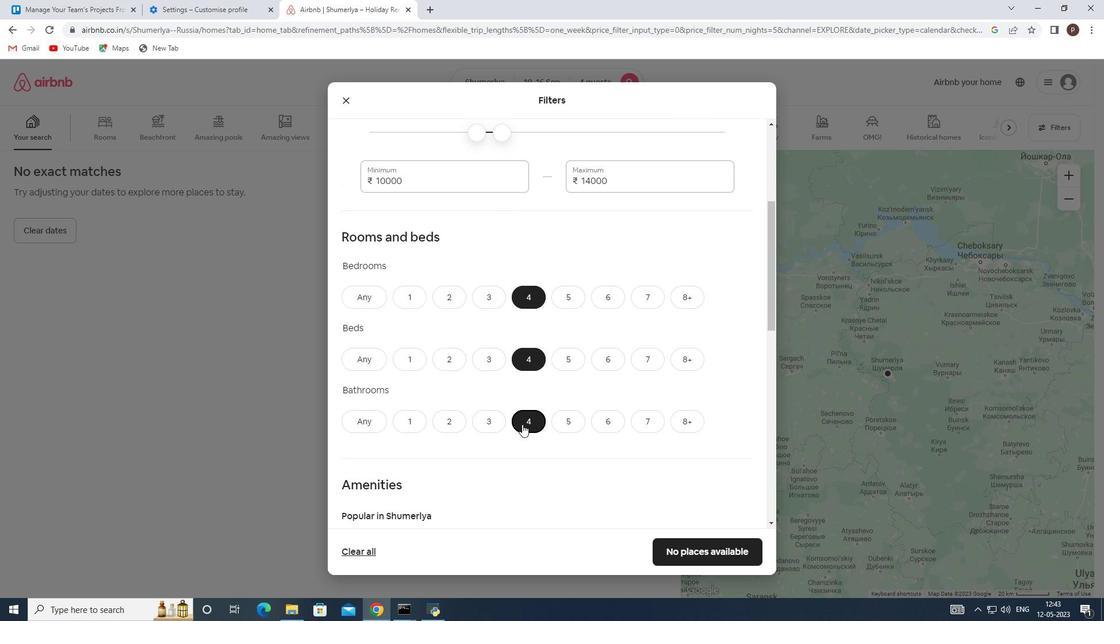 
Action: Mouse moved to (530, 403)
Screenshot: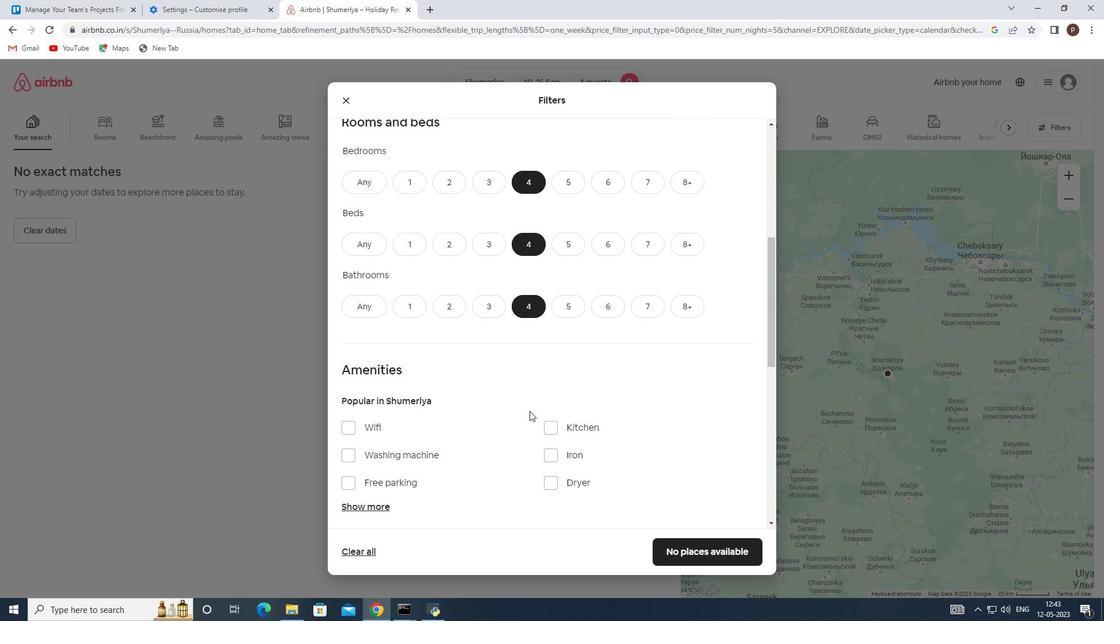 
Action: Mouse scrolled (530, 402) with delta (0, 0)
Screenshot: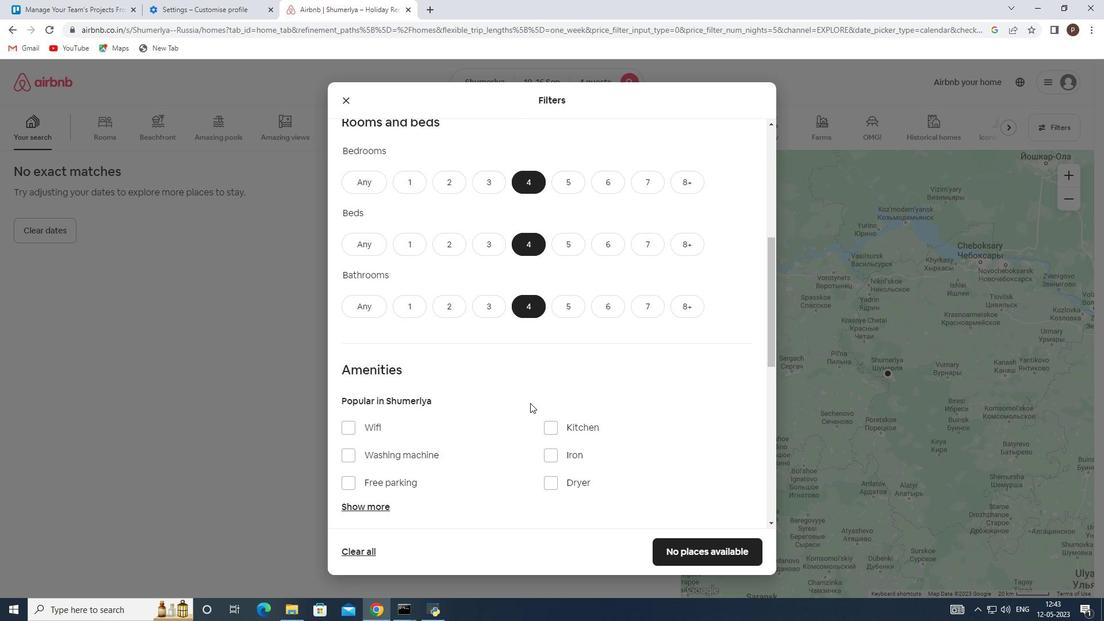 
Action: Mouse scrolled (530, 402) with delta (0, 0)
Screenshot: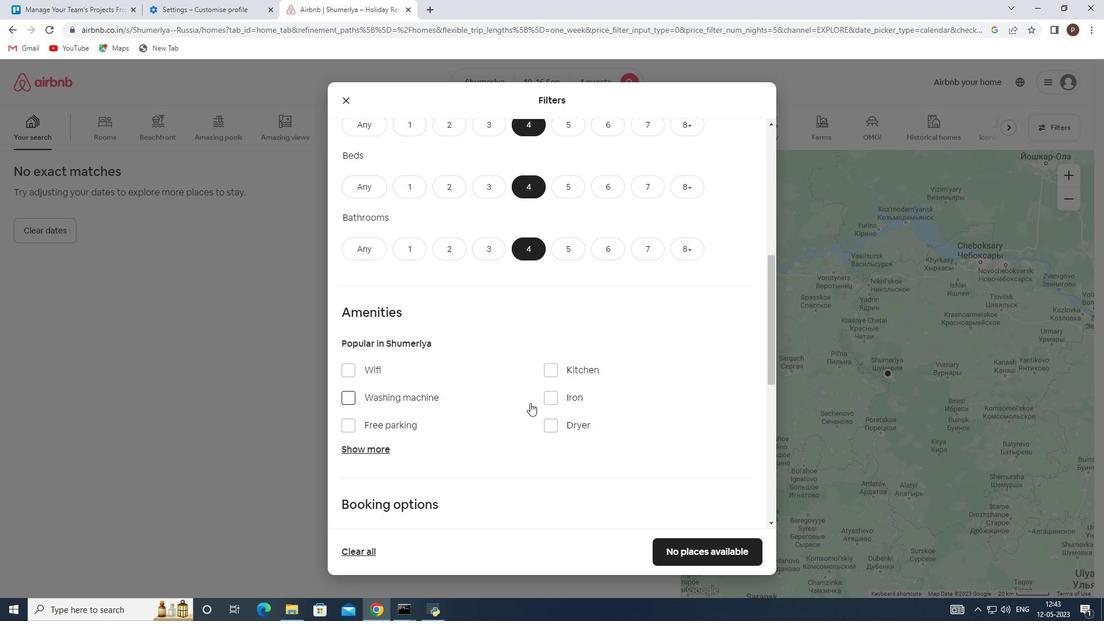 
Action: Mouse moved to (347, 310)
Screenshot: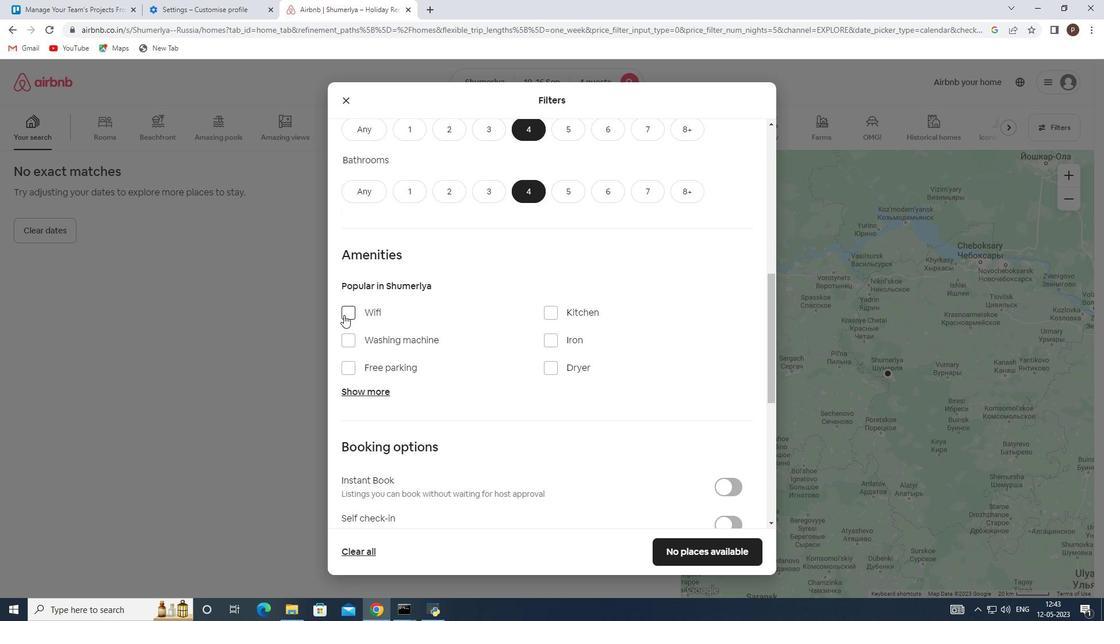 
Action: Mouse pressed left at (347, 310)
Screenshot: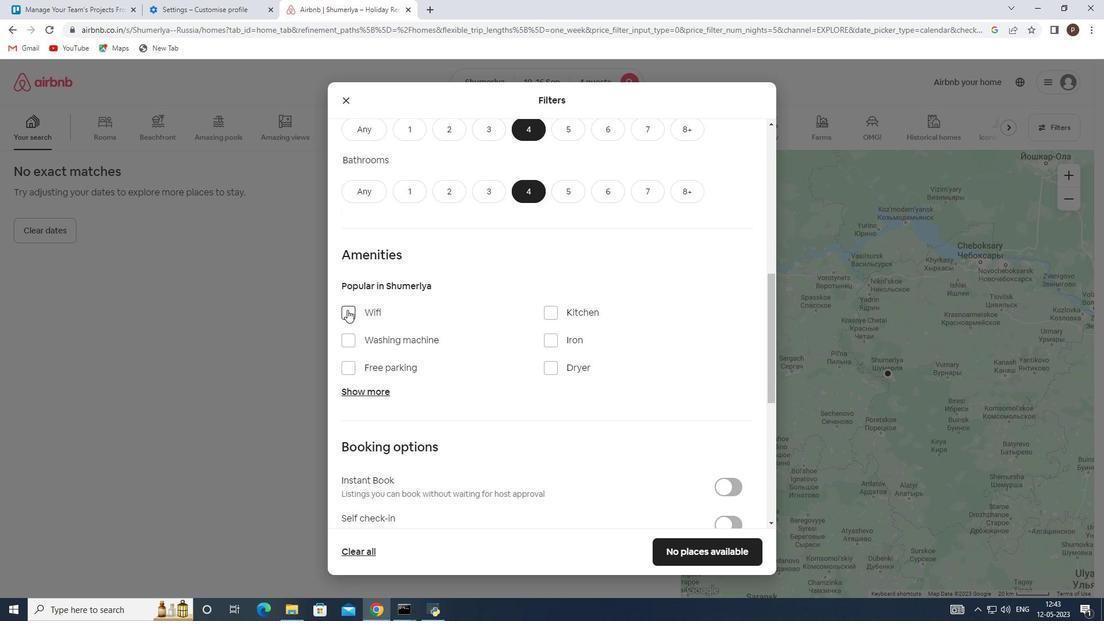 
Action: Mouse moved to (357, 364)
Screenshot: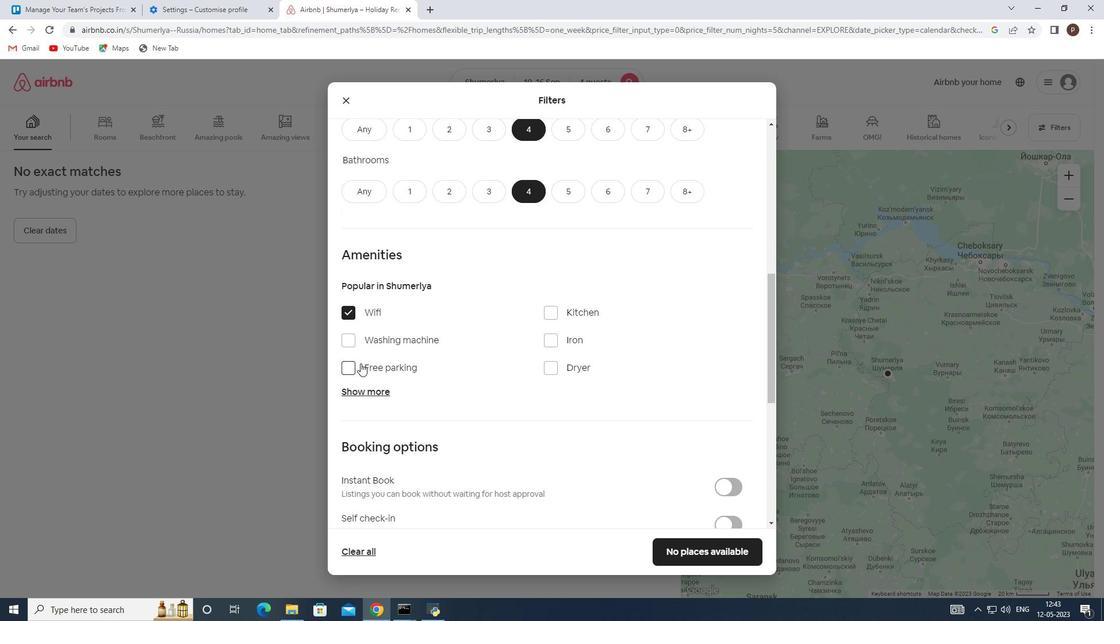 
Action: Mouse pressed left at (357, 364)
Screenshot: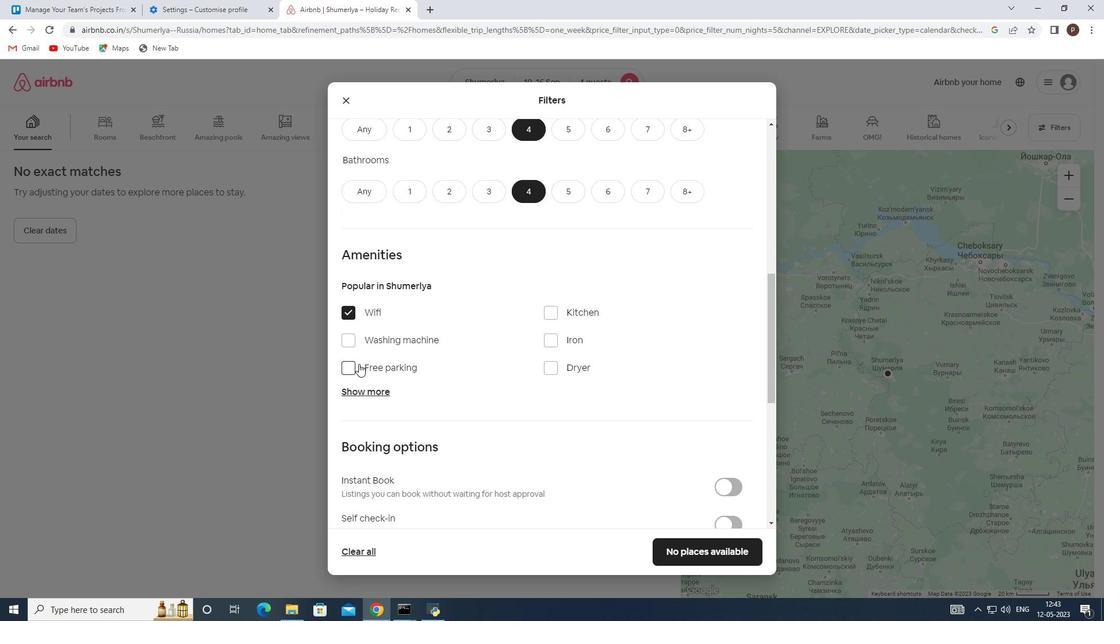 
Action: Mouse moved to (362, 390)
Screenshot: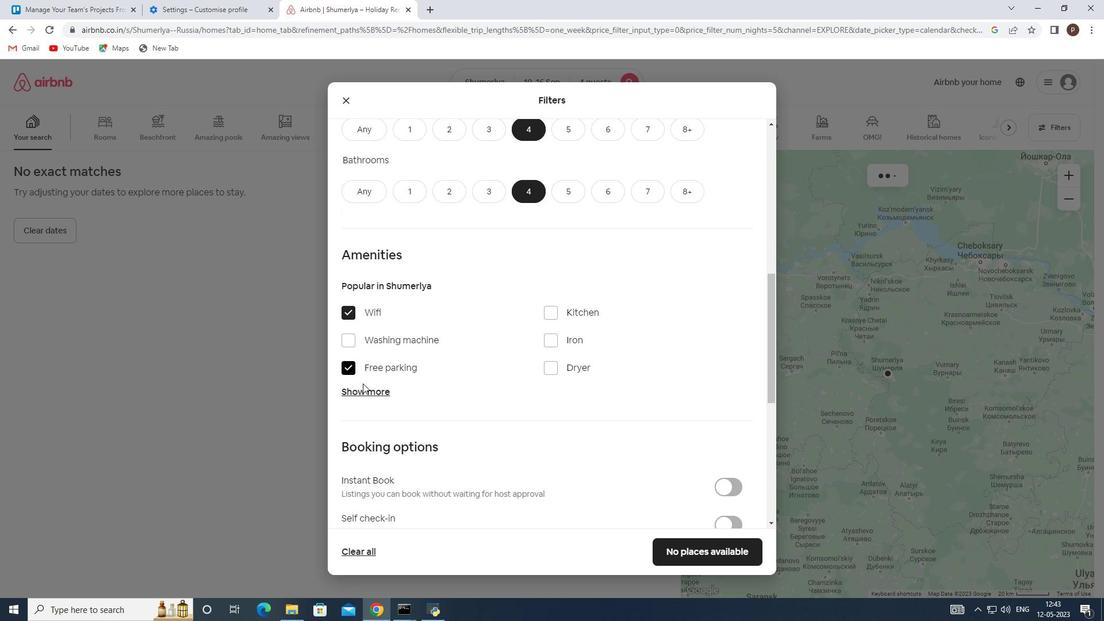 
Action: Mouse pressed left at (362, 390)
Screenshot: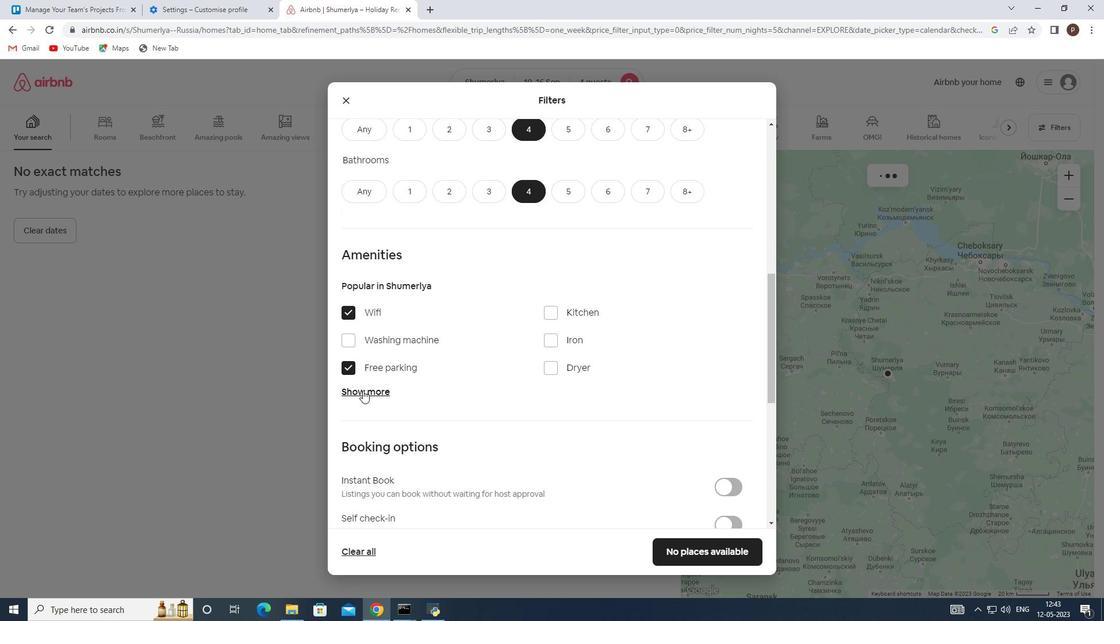 
Action: Mouse moved to (552, 464)
Screenshot: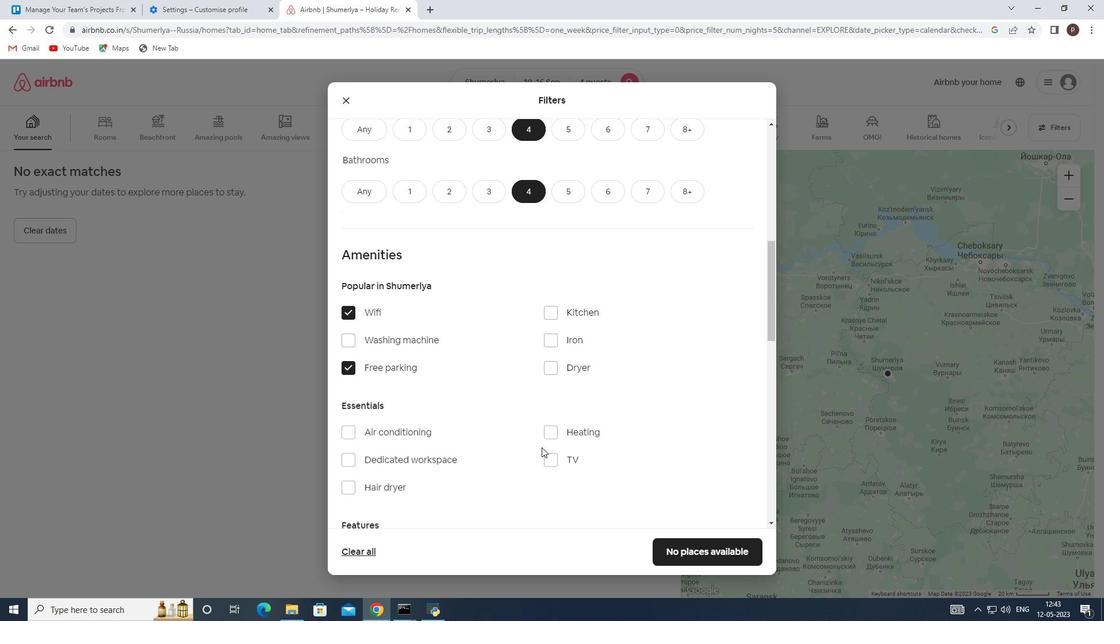 
Action: Mouse pressed left at (552, 464)
Screenshot: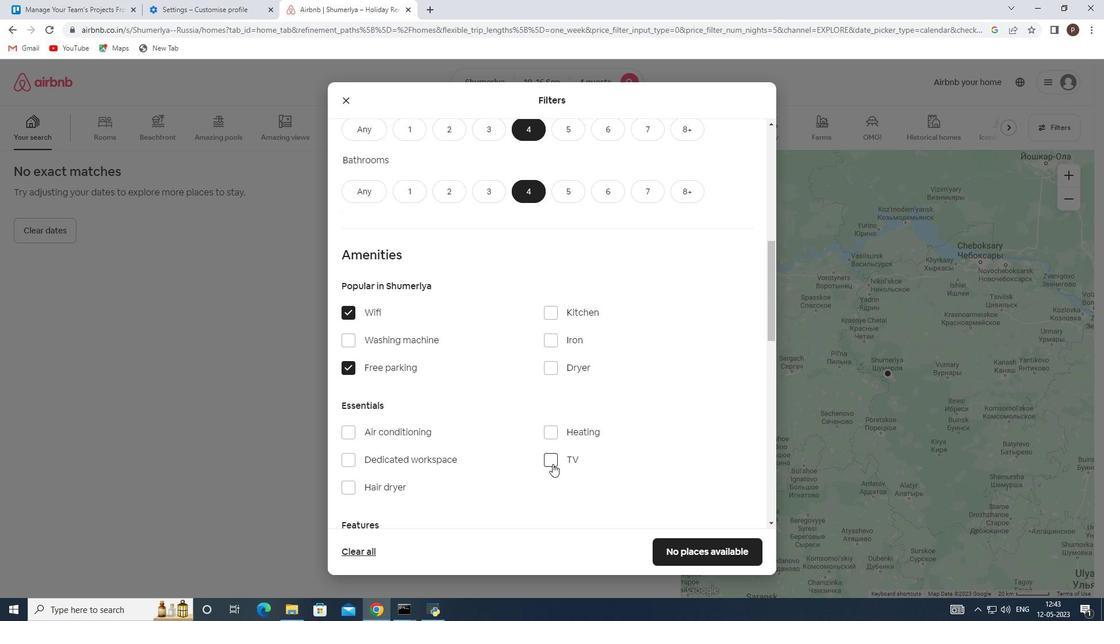 
Action: Mouse moved to (490, 417)
Screenshot: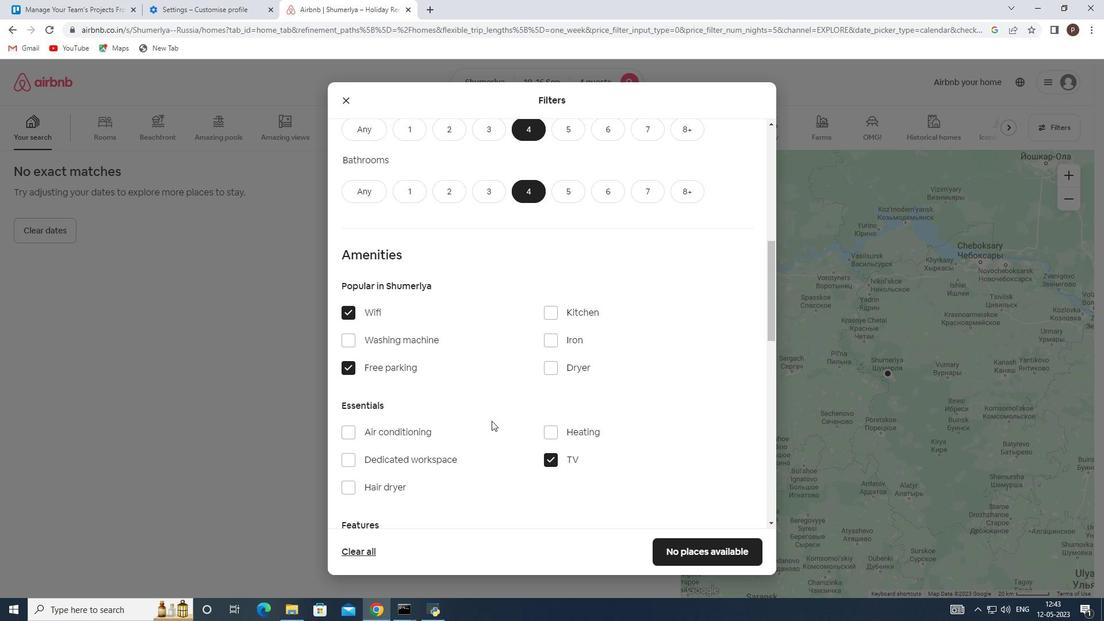 
Action: Mouse scrolled (490, 417) with delta (0, 0)
Screenshot: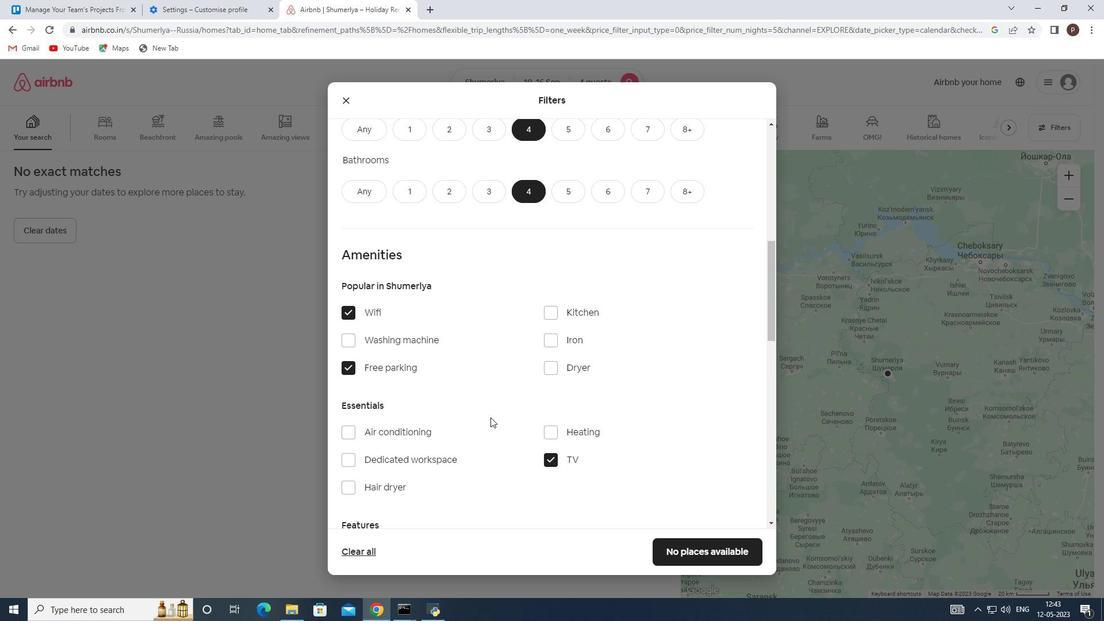 
Action: Mouse scrolled (490, 417) with delta (0, 0)
Screenshot: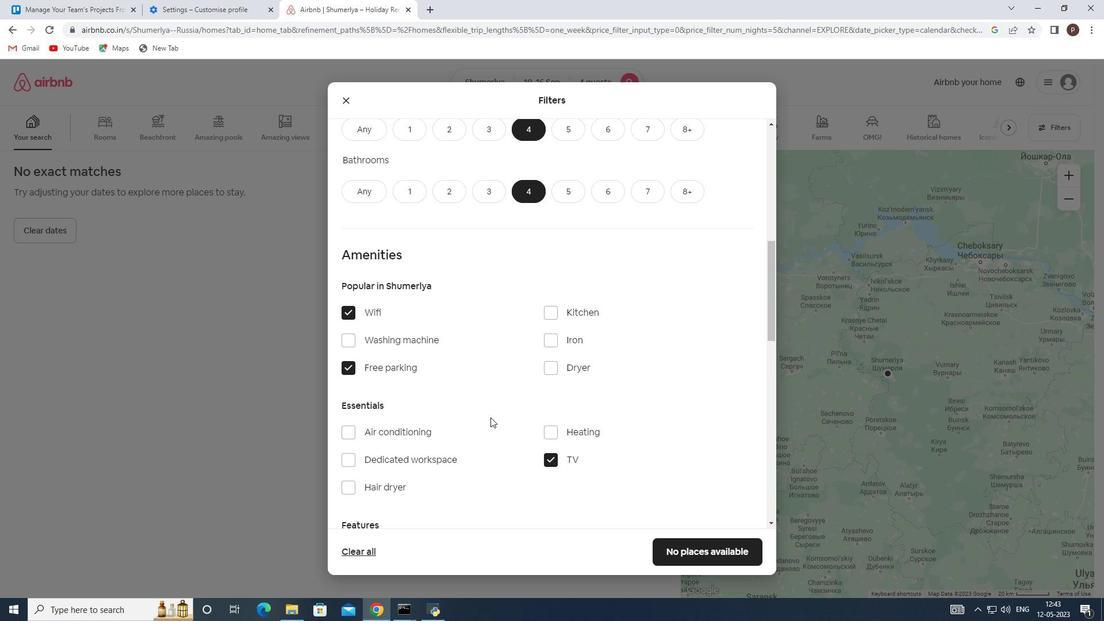 
Action: Mouse moved to (488, 412)
Screenshot: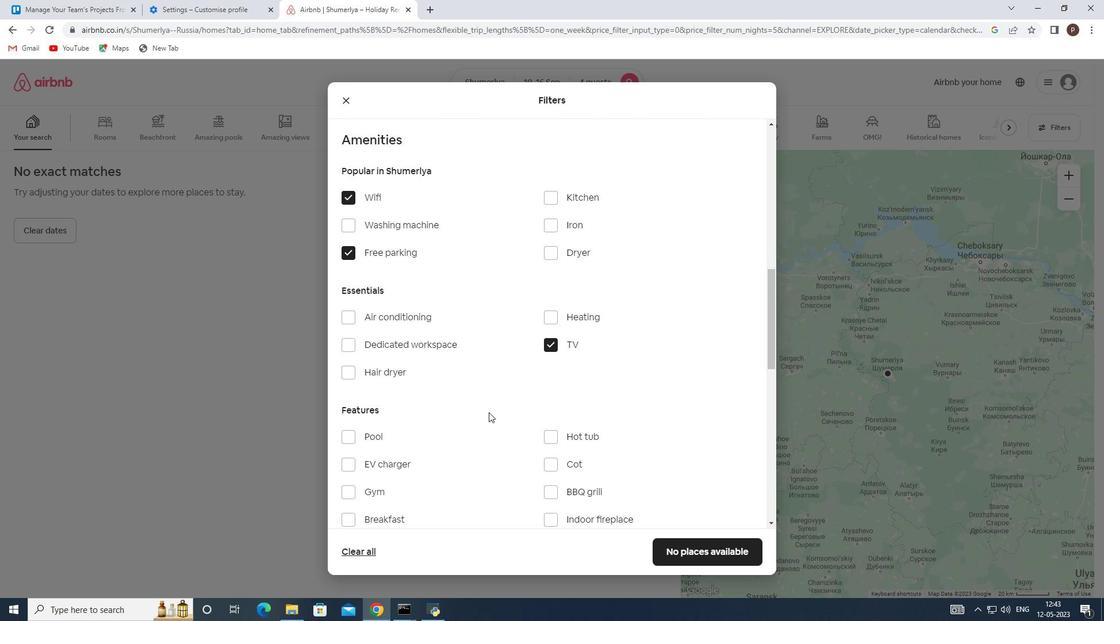 
Action: Mouse scrolled (488, 411) with delta (0, 0)
Screenshot: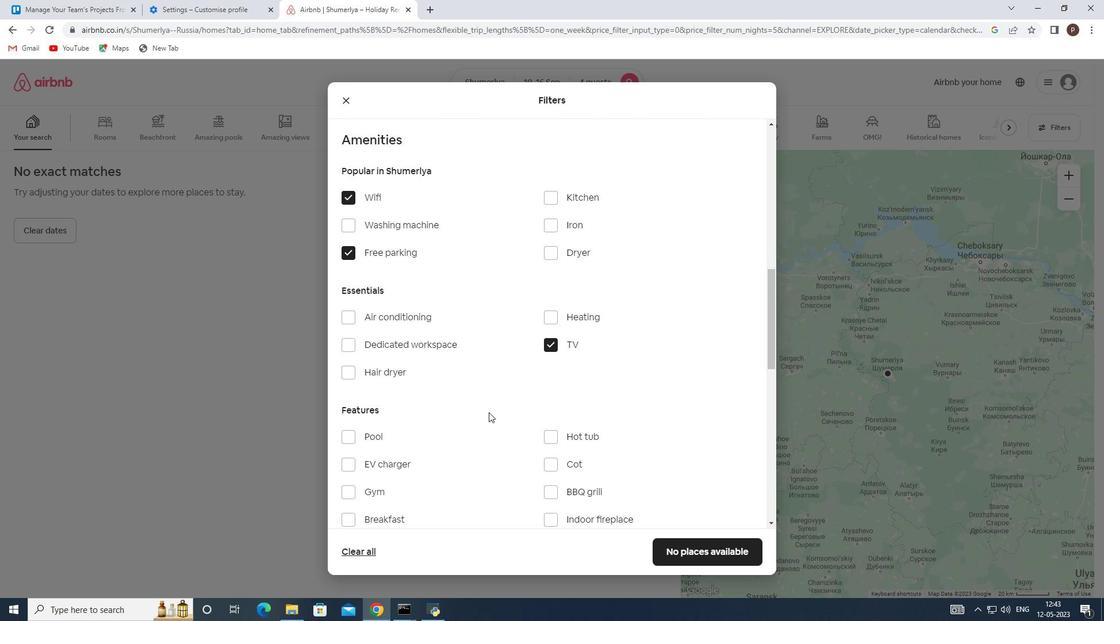 
Action: Mouse moved to (352, 437)
Screenshot: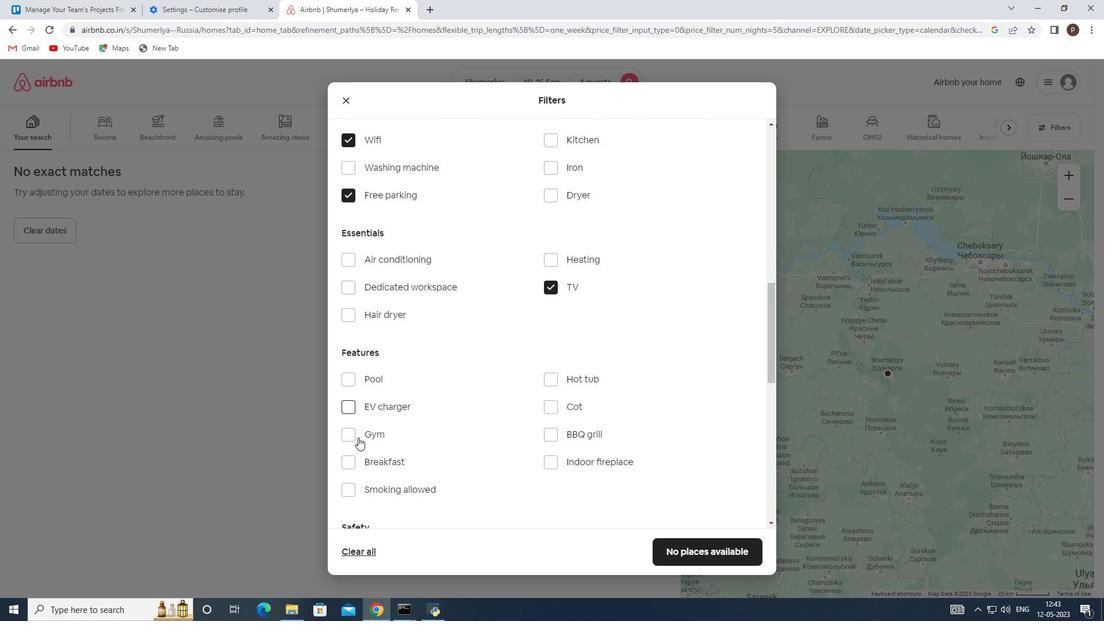 
Action: Mouse pressed left at (352, 437)
Screenshot: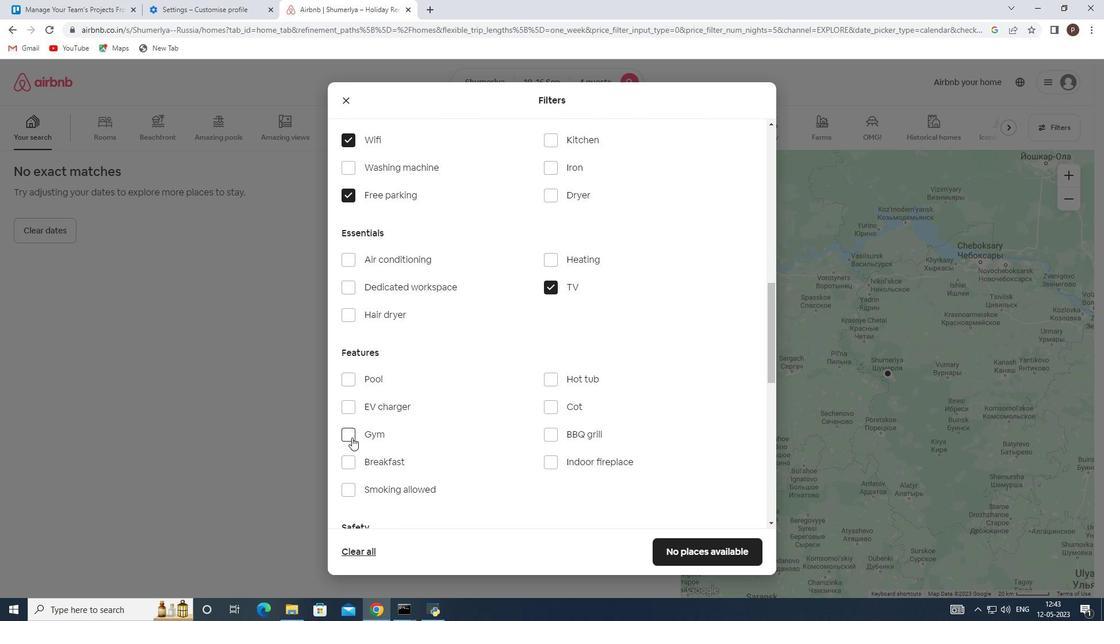 
Action: Mouse moved to (348, 460)
Screenshot: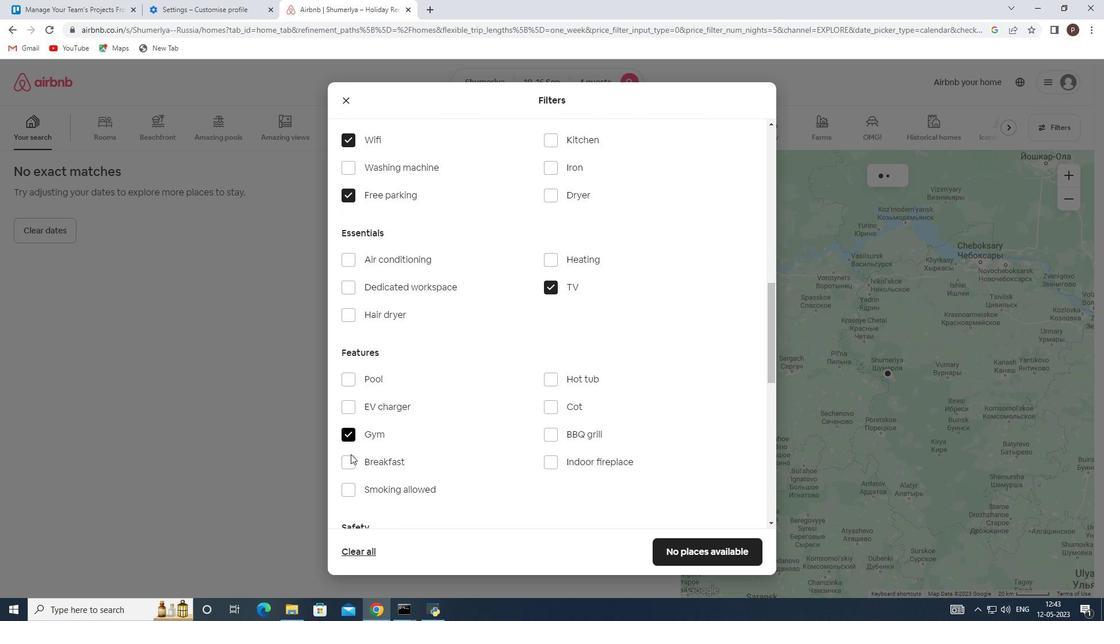 
Action: Mouse pressed left at (348, 460)
Screenshot: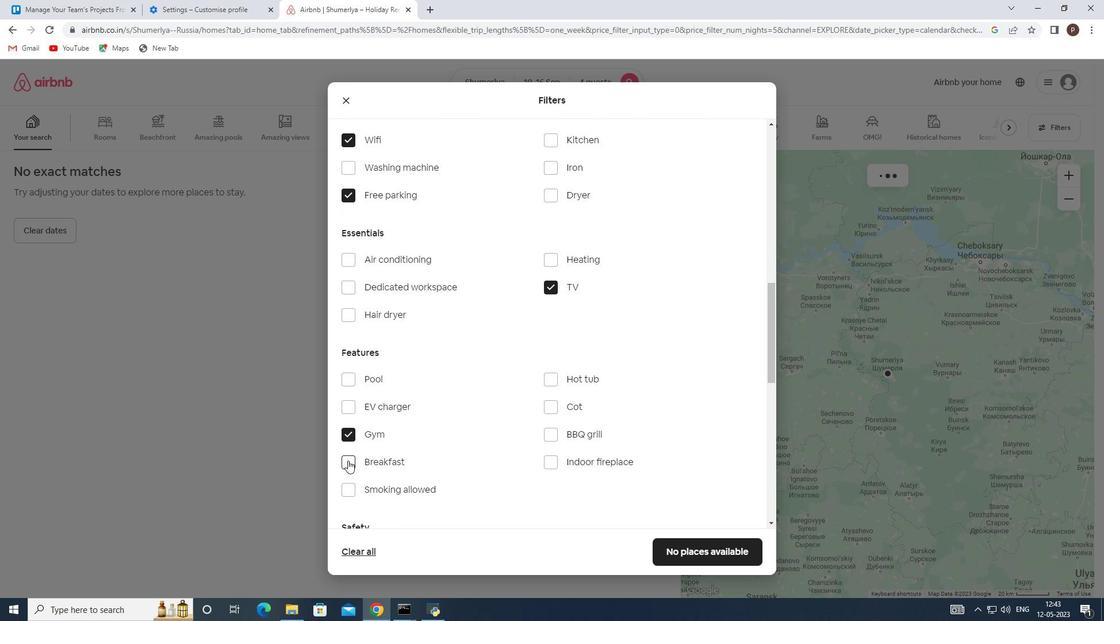 
Action: Mouse moved to (463, 447)
Screenshot: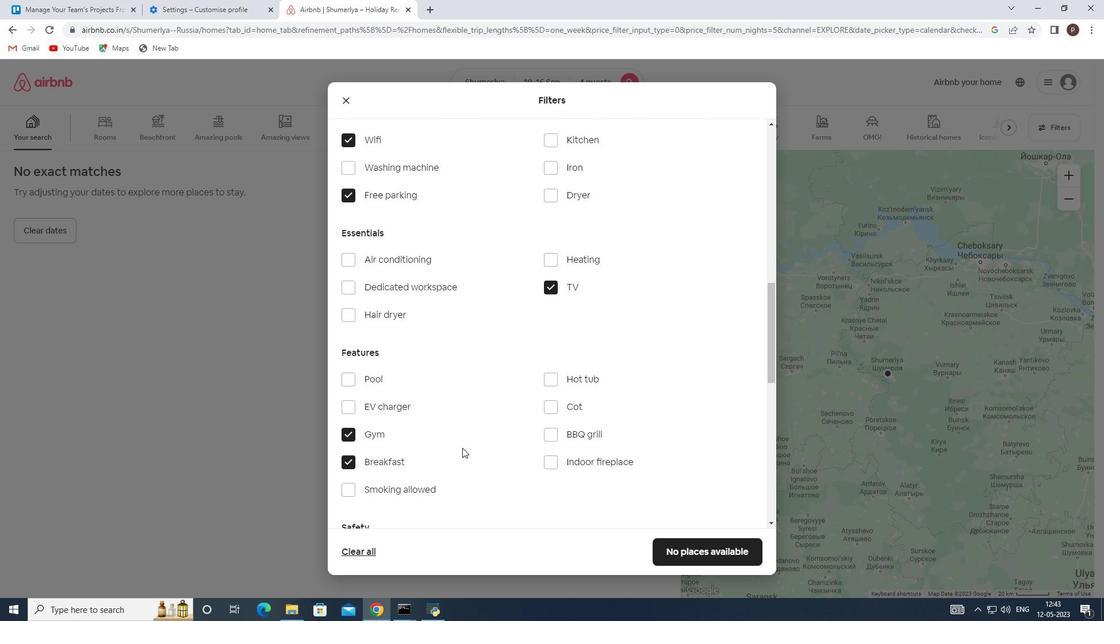 
Action: Mouse scrolled (463, 446) with delta (0, 0)
Screenshot: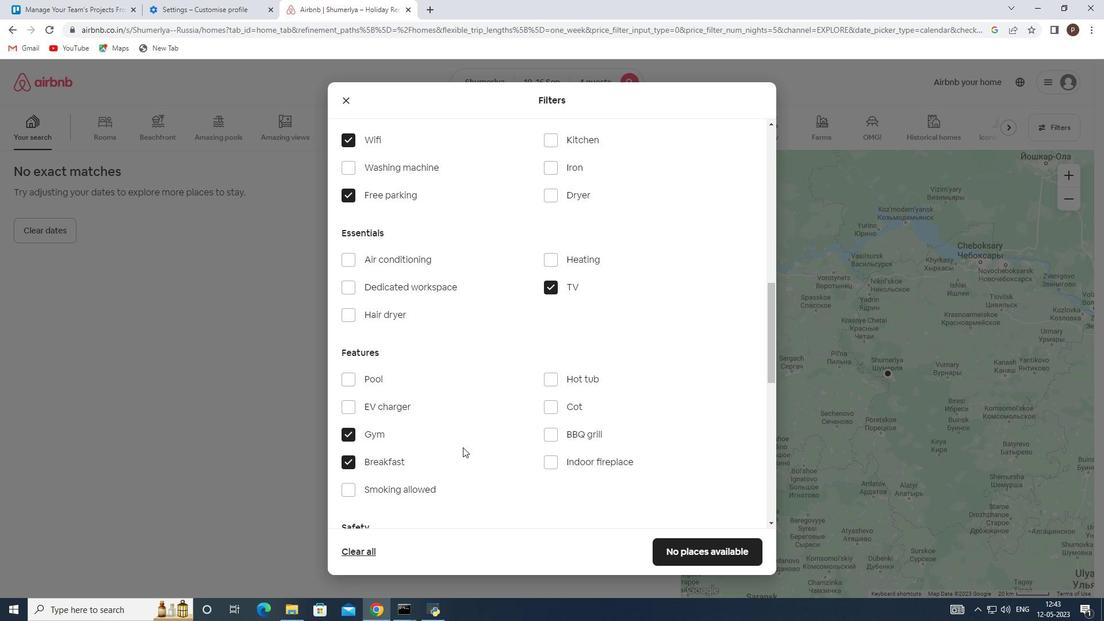 
Action: Mouse scrolled (463, 446) with delta (0, 0)
Screenshot: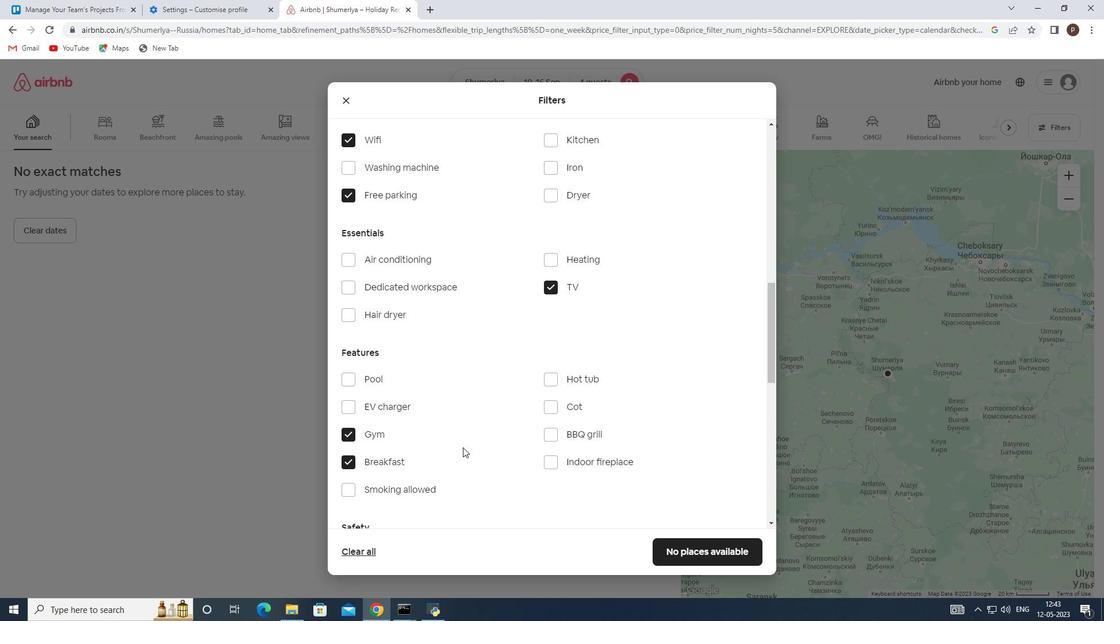
Action: Mouse scrolled (463, 446) with delta (0, 0)
Screenshot: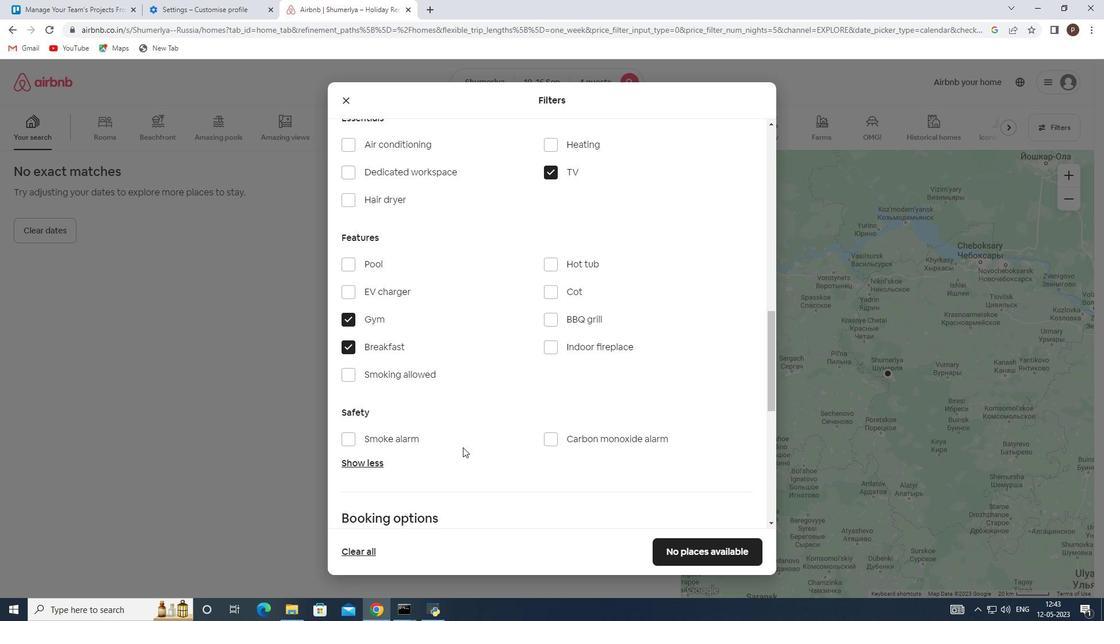 
Action: Mouse scrolled (463, 446) with delta (0, 0)
Screenshot: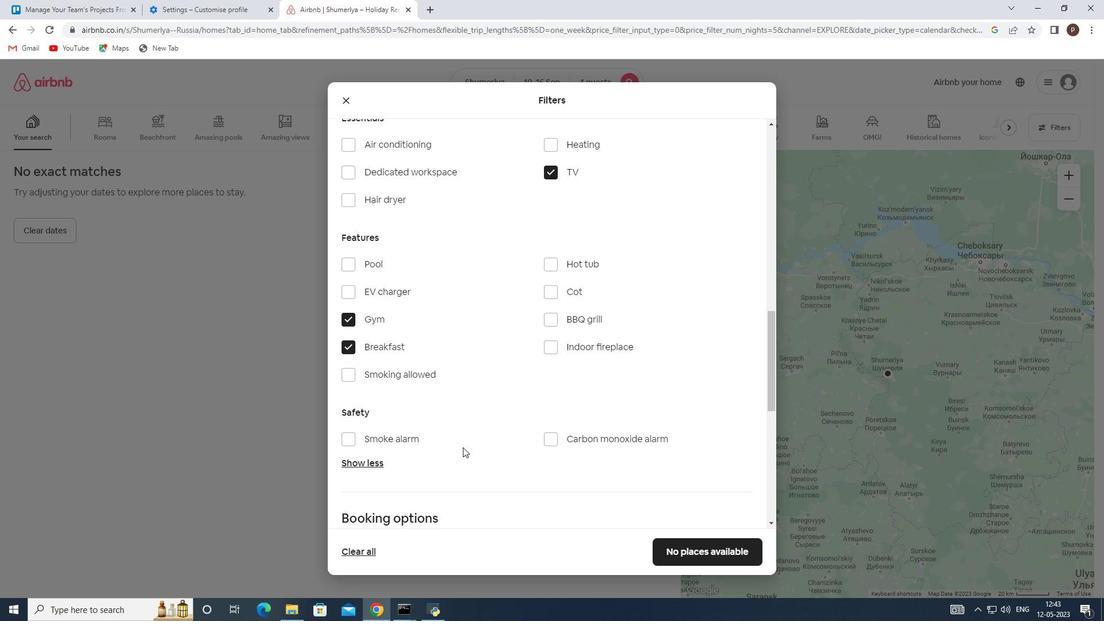 
Action: Mouse moved to (464, 447)
Screenshot: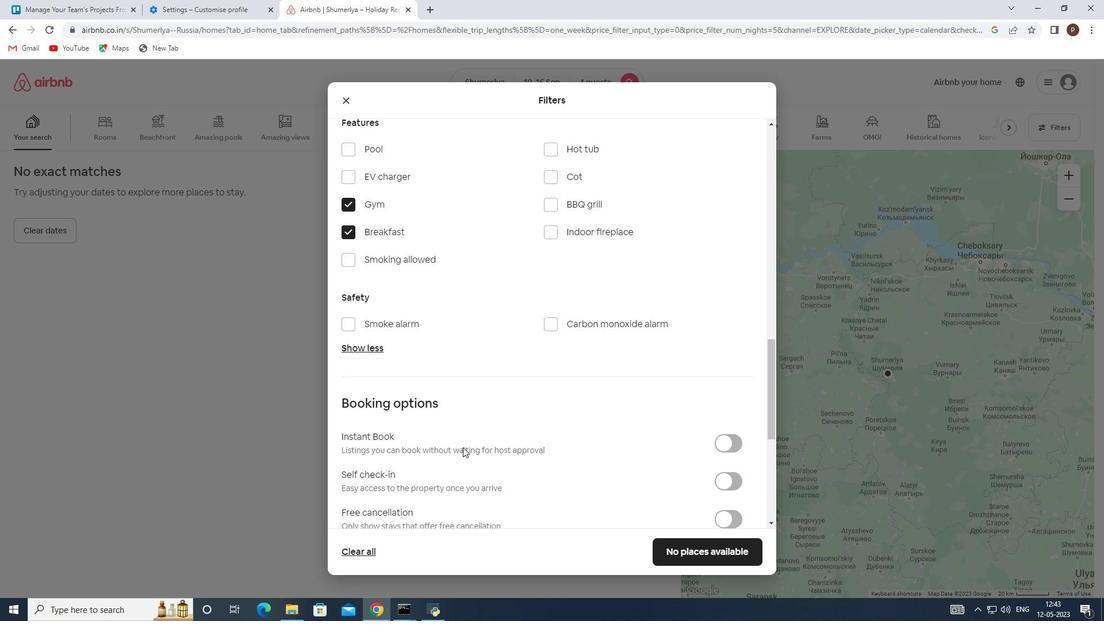 
Action: Mouse scrolled (464, 446) with delta (0, 0)
Screenshot: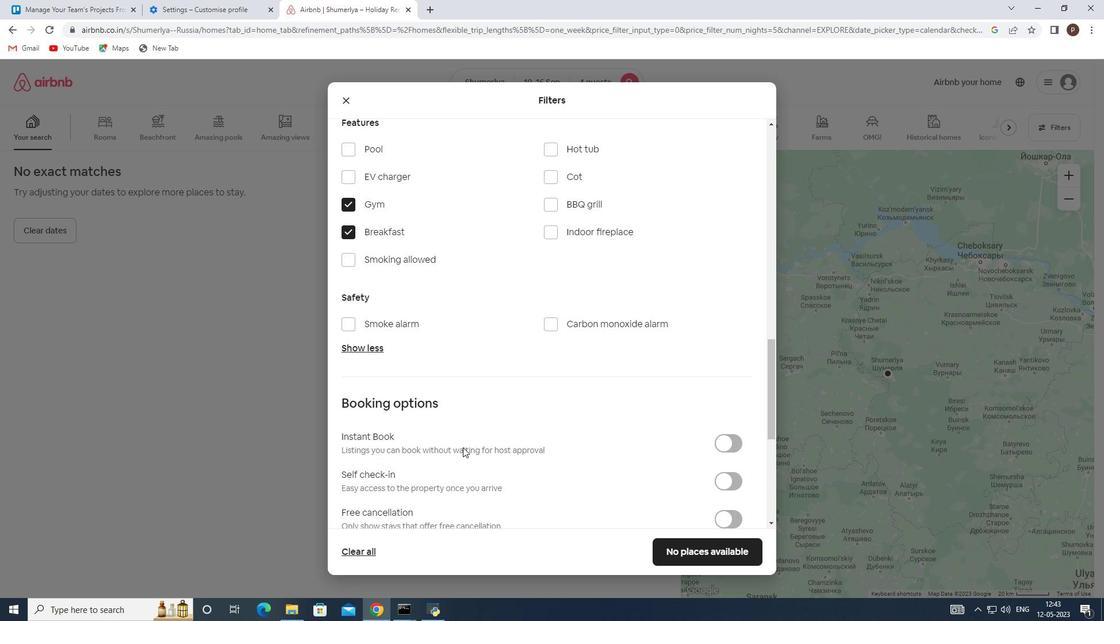
Action: Mouse moved to (464, 447)
Screenshot: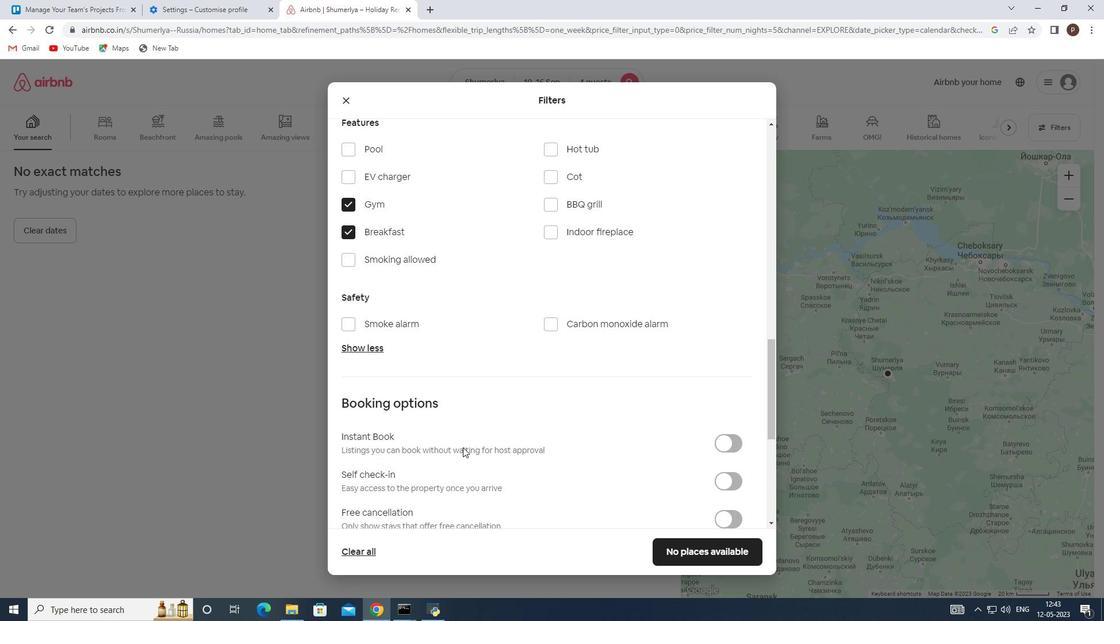 
Action: Mouse scrolled (464, 446) with delta (0, 0)
Screenshot: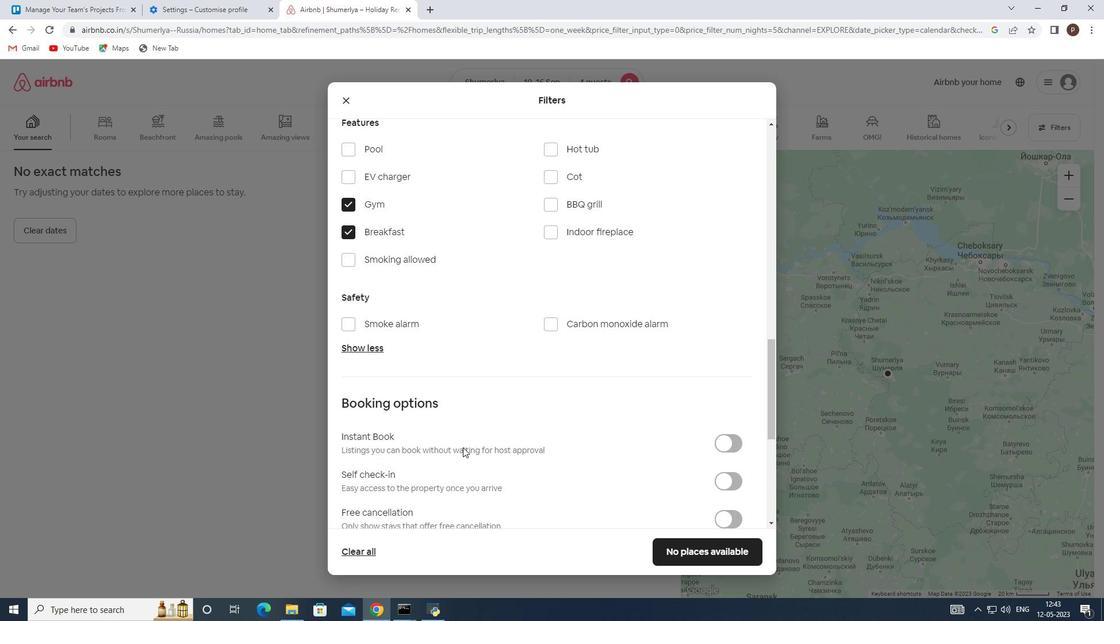 
Action: Mouse moved to (465, 446)
Screenshot: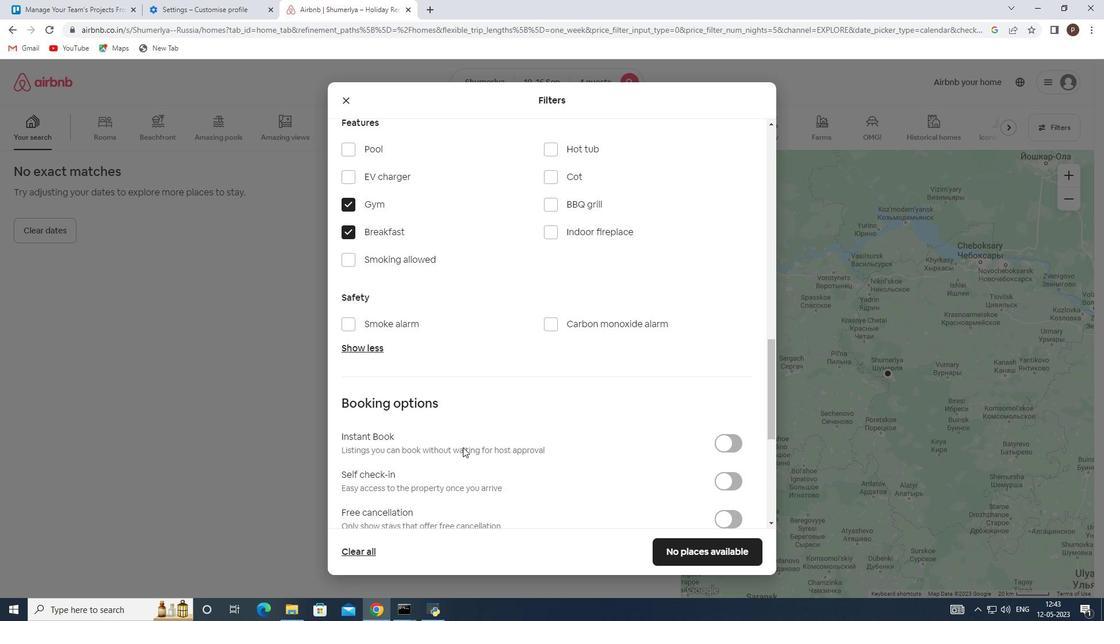 
Action: Mouse scrolled (465, 446) with delta (0, 0)
Screenshot: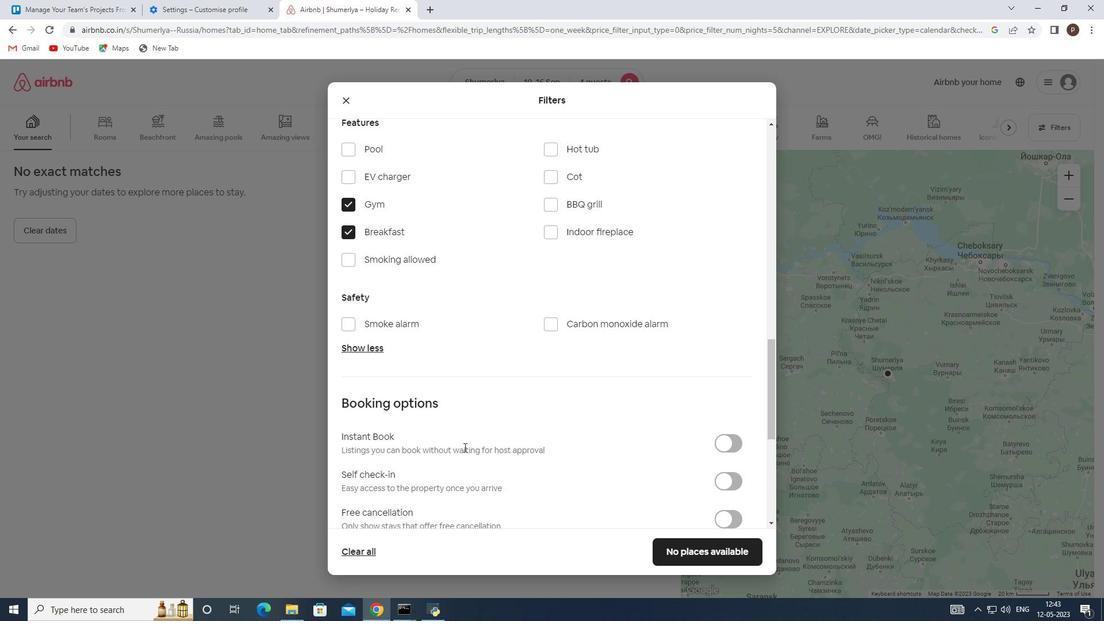 
Action: Mouse moved to (728, 304)
Screenshot: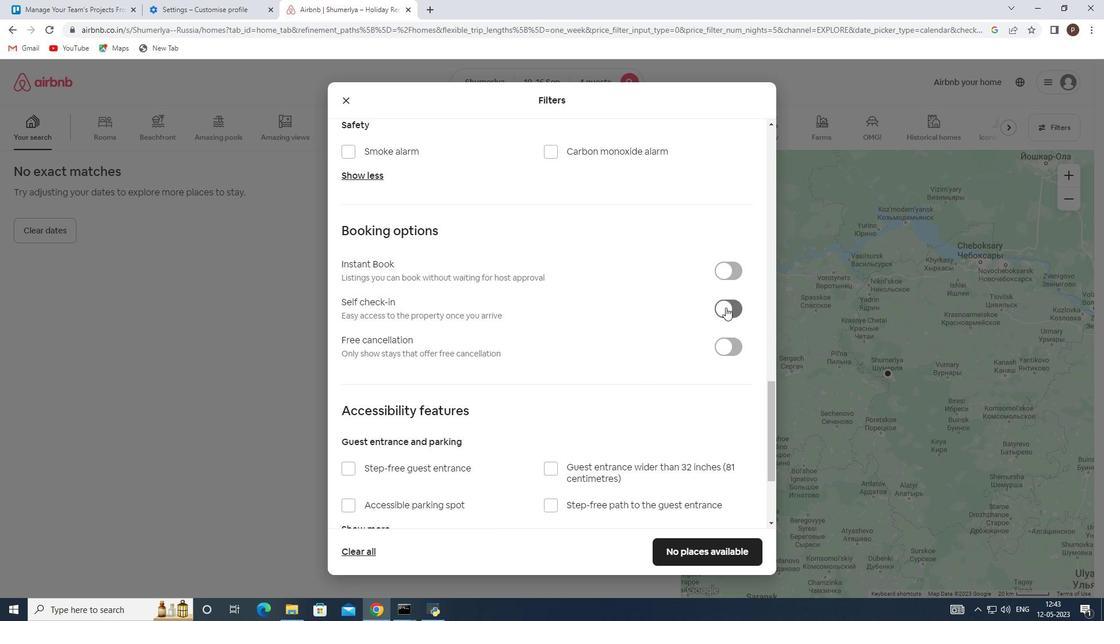 
Action: Mouse pressed left at (728, 304)
Screenshot: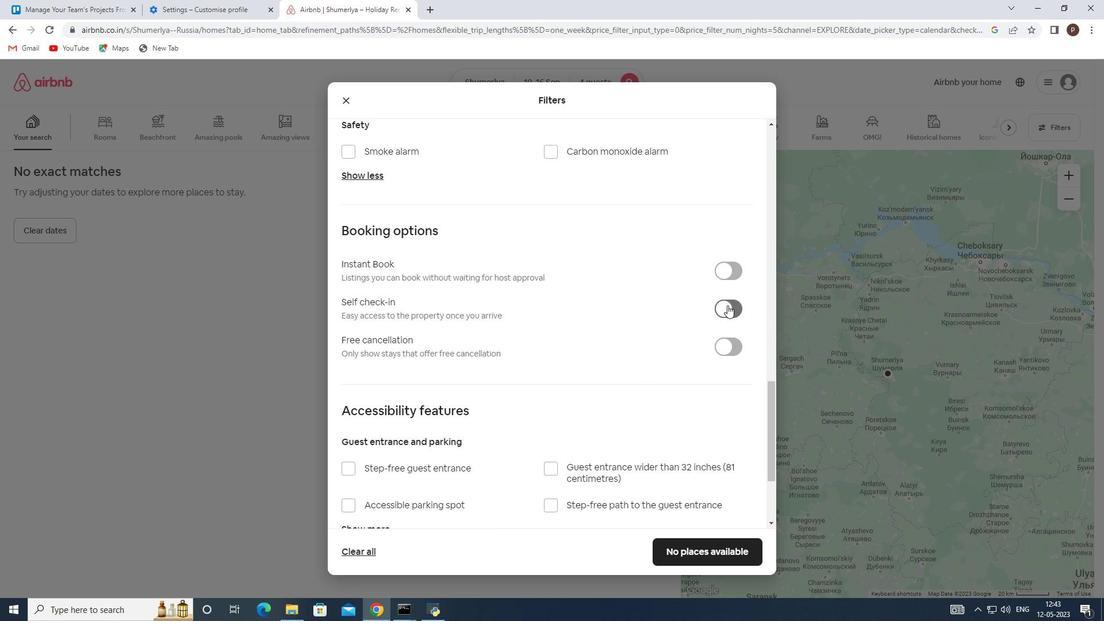 
Action: Mouse moved to (539, 375)
Screenshot: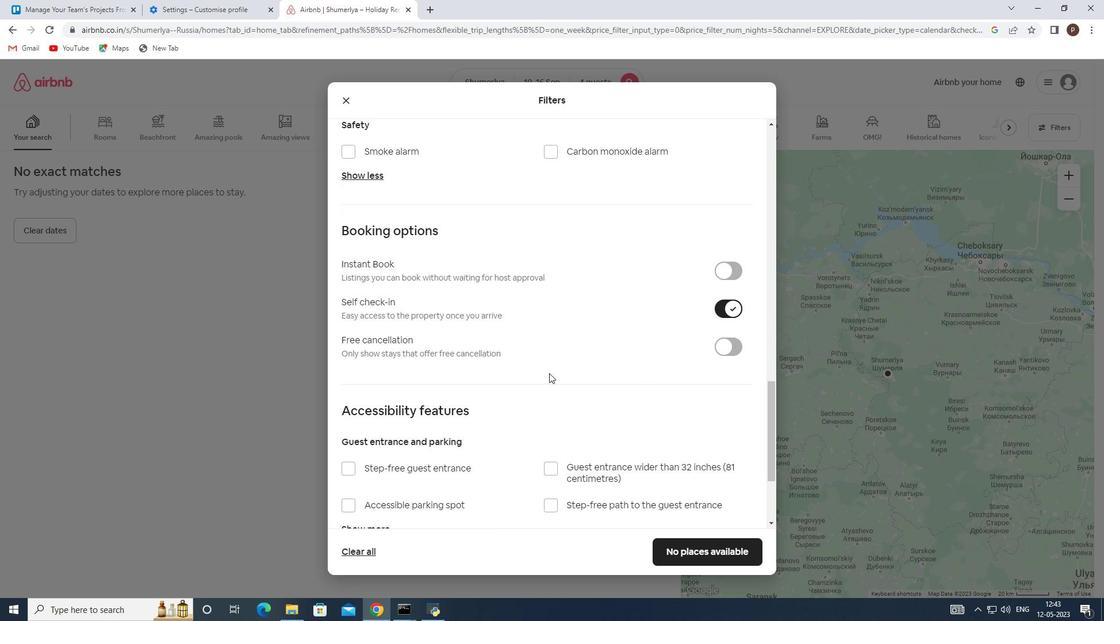 
Action: Mouse scrolled (539, 375) with delta (0, 0)
Screenshot: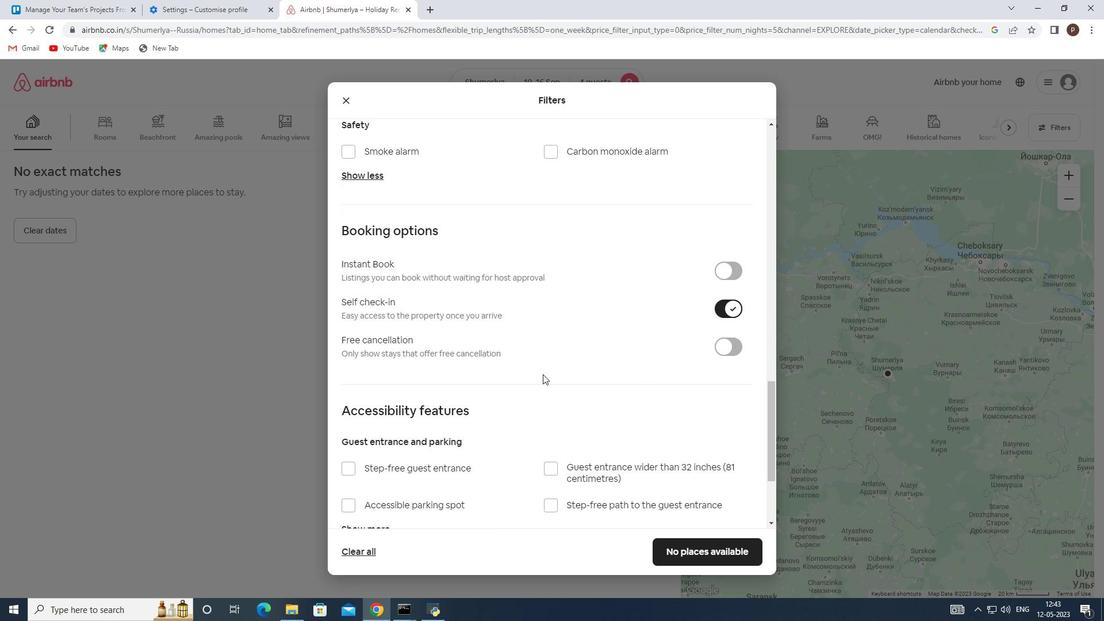 
Action: Mouse moved to (539, 376)
Screenshot: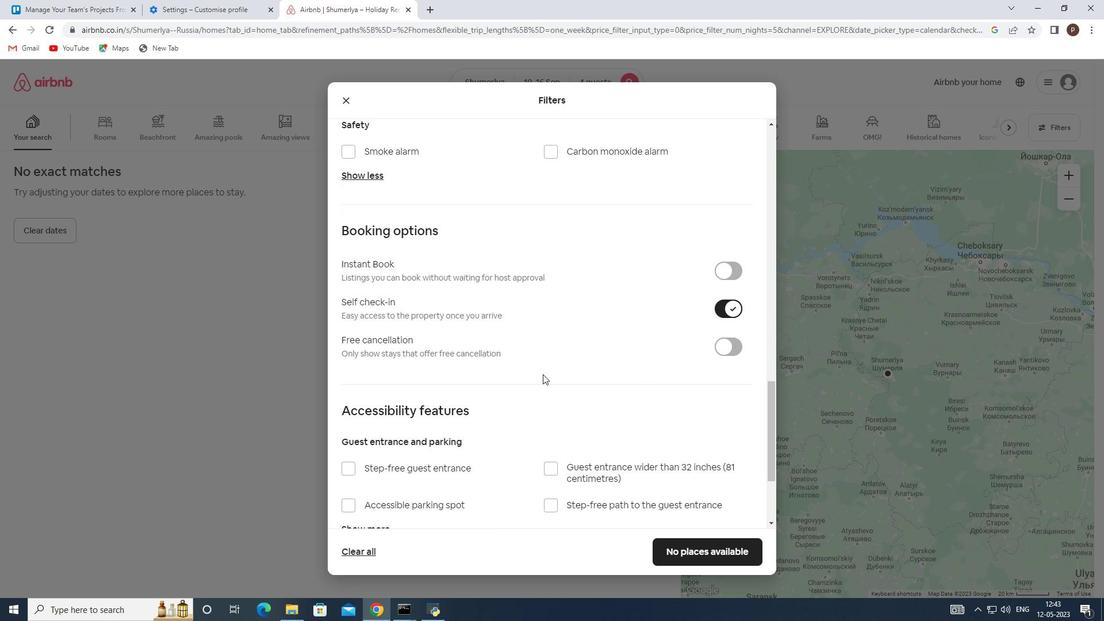 
Action: Mouse scrolled (539, 375) with delta (0, 0)
Screenshot: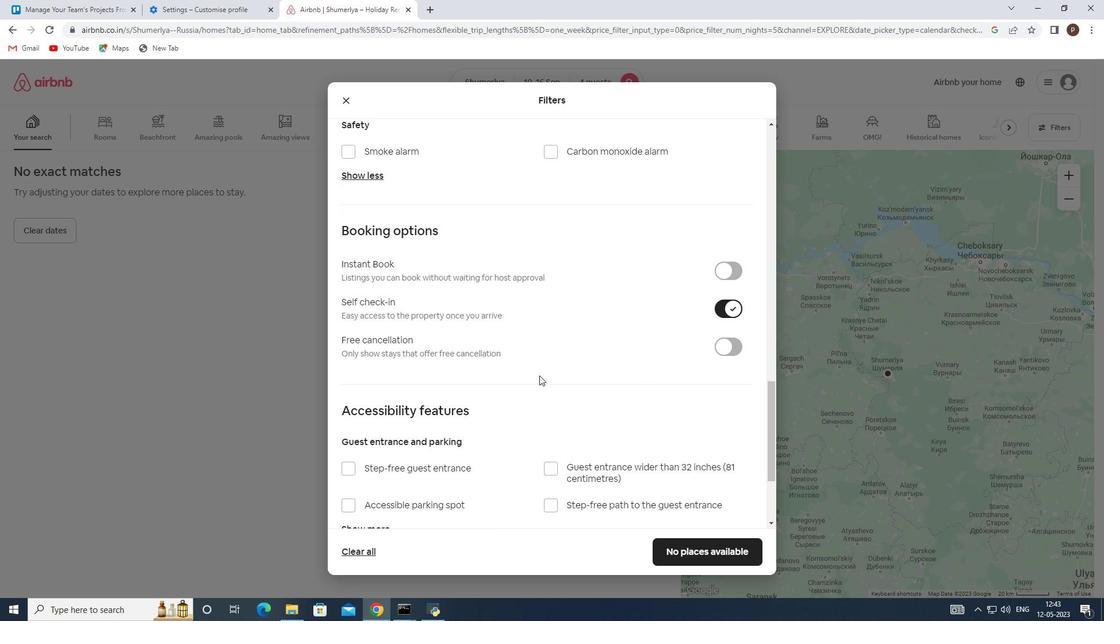 
Action: Mouse moved to (512, 366)
Screenshot: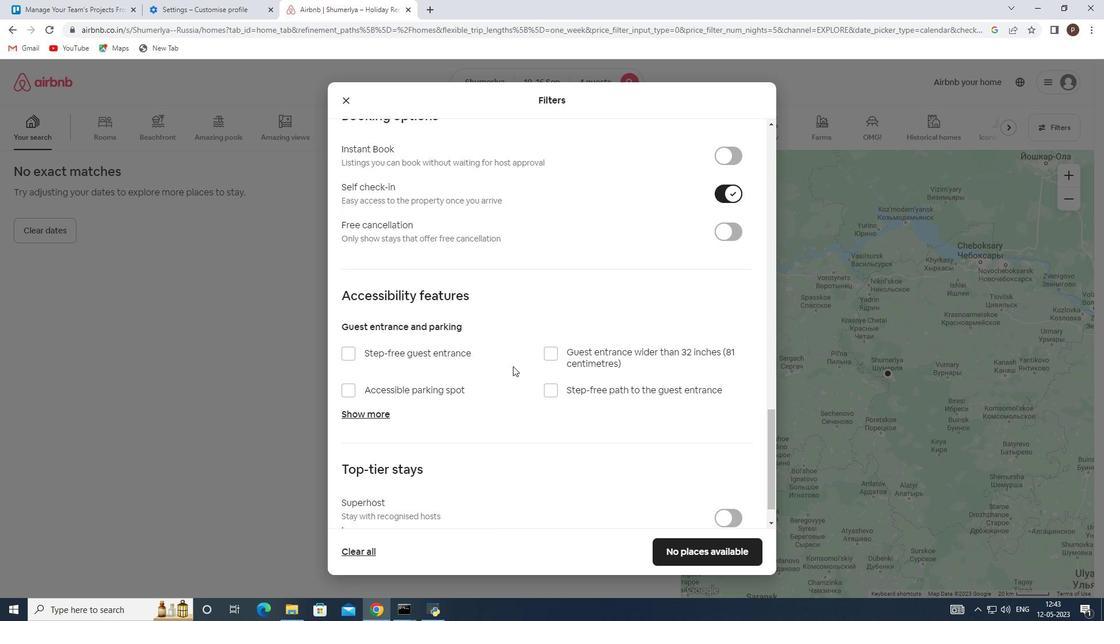 
Action: Mouse scrolled (512, 365) with delta (0, 0)
Screenshot: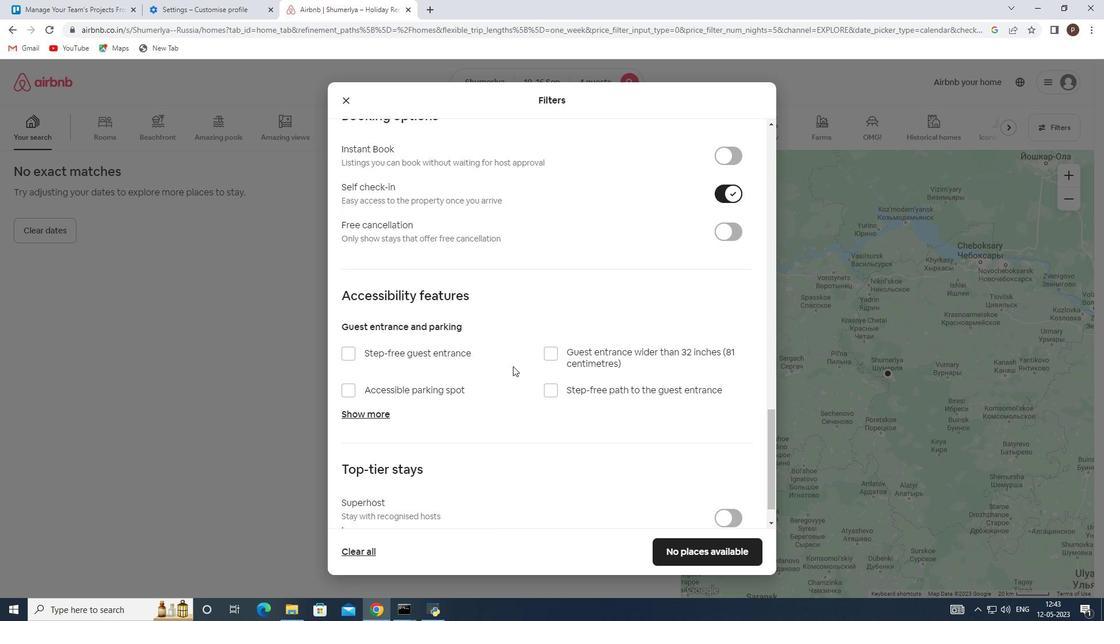 
Action: Mouse scrolled (512, 365) with delta (0, 0)
Screenshot: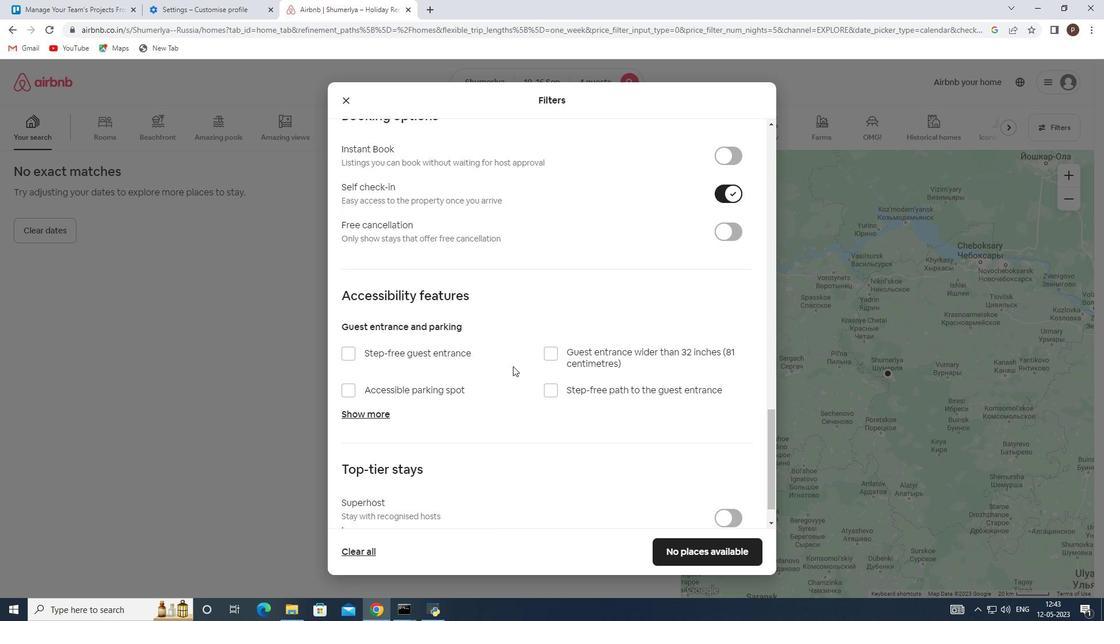 
Action: Mouse scrolled (512, 365) with delta (0, 0)
Screenshot: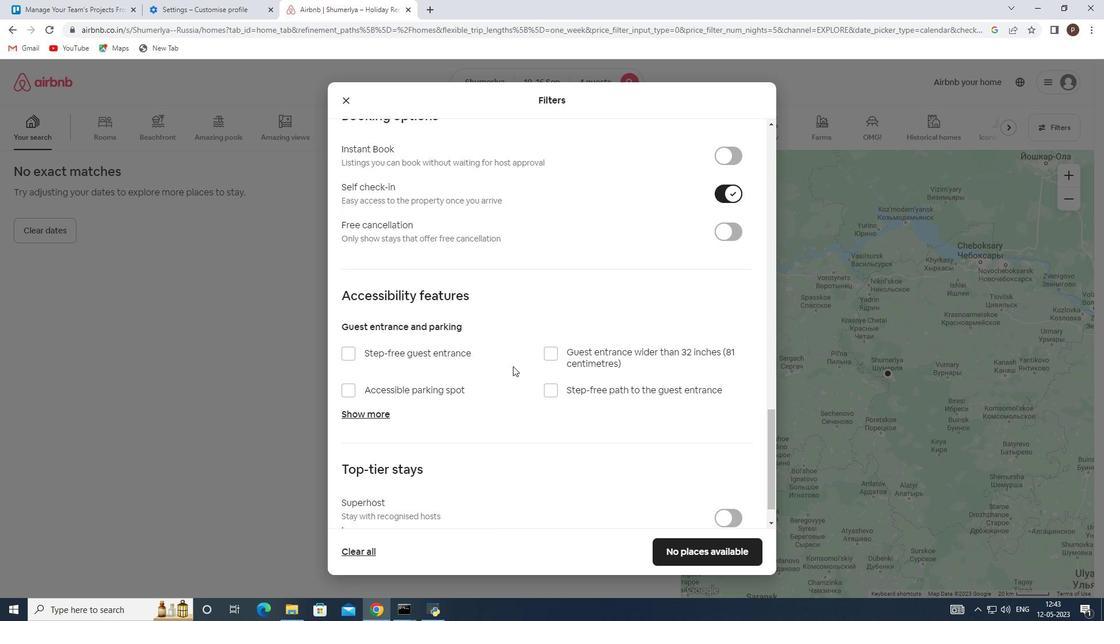 
Action: Mouse scrolled (512, 365) with delta (0, 0)
Screenshot: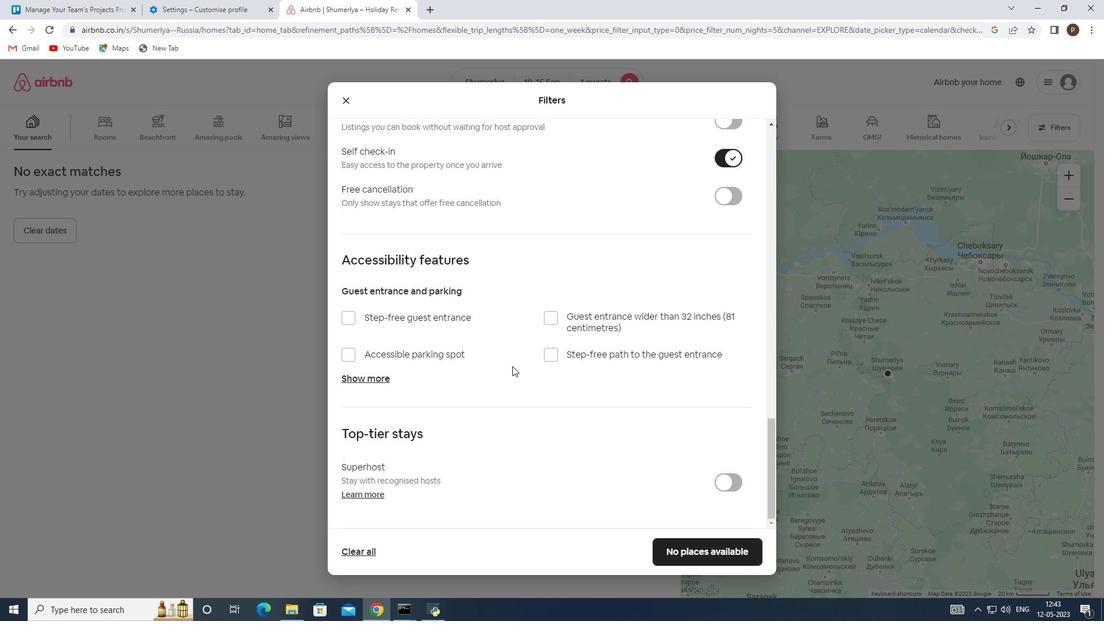 
Action: Mouse scrolled (512, 365) with delta (0, 0)
Screenshot: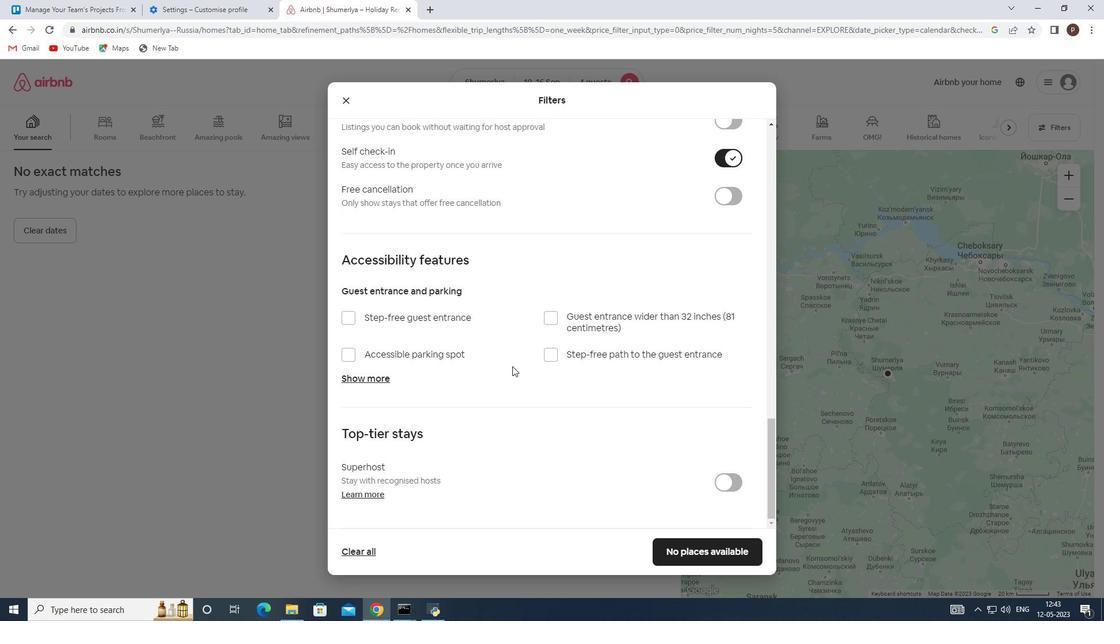 
Action: Mouse scrolled (512, 365) with delta (0, 0)
Screenshot: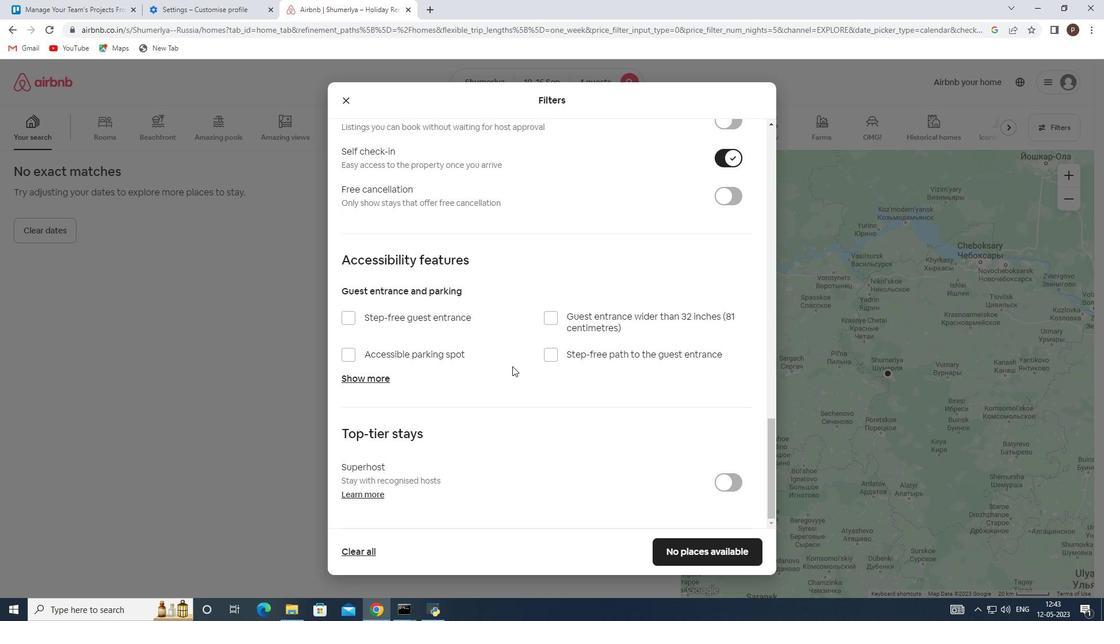 
Action: Mouse moved to (705, 548)
Screenshot: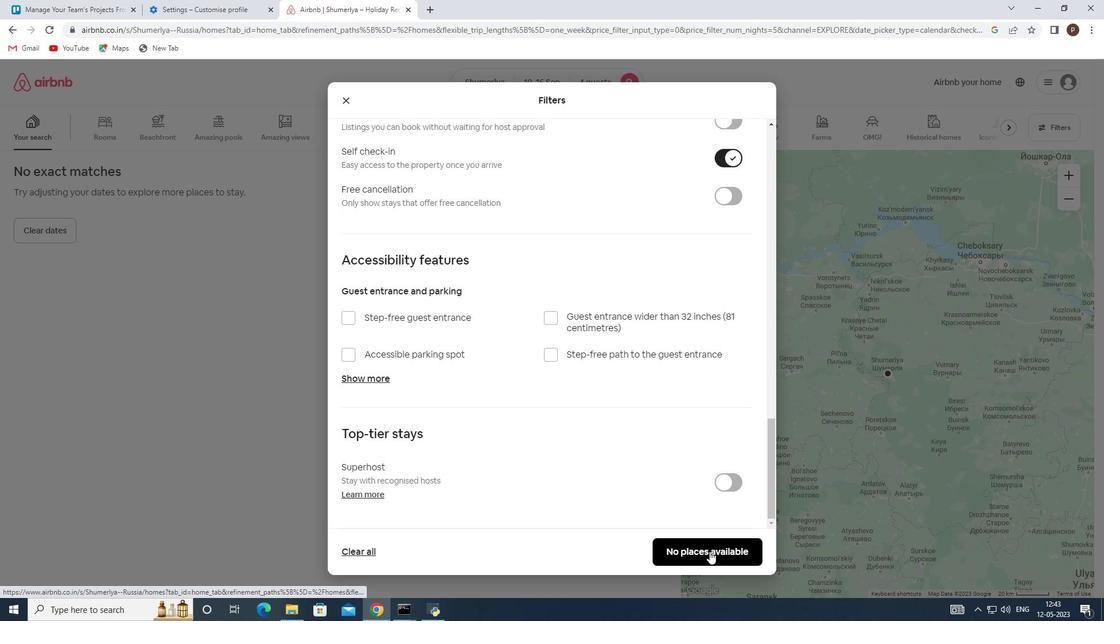 
Action: Mouse pressed left at (705, 548)
Screenshot: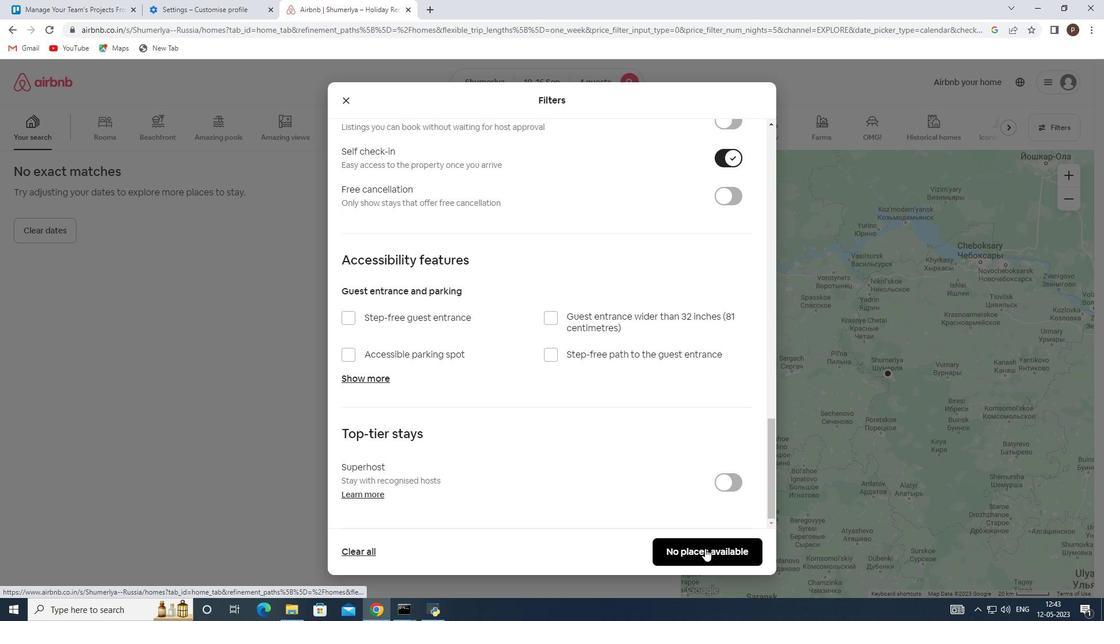 
